 Task: Set up a call with the customer support team on Monday at 3:30 PM.
Action: Mouse moved to (43, 202)
Screenshot: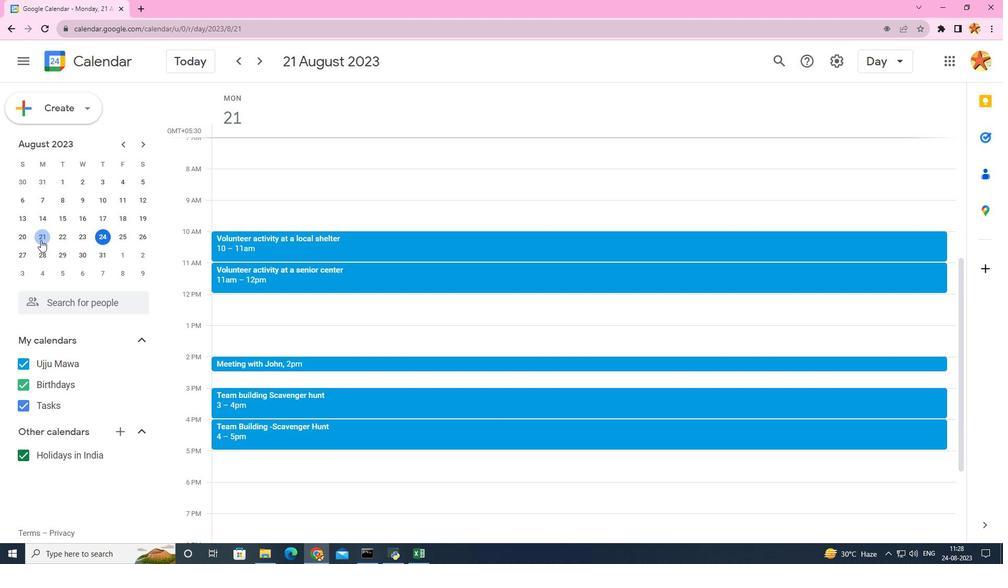 
Action: Mouse pressed left at (43, 202)
Screenshot: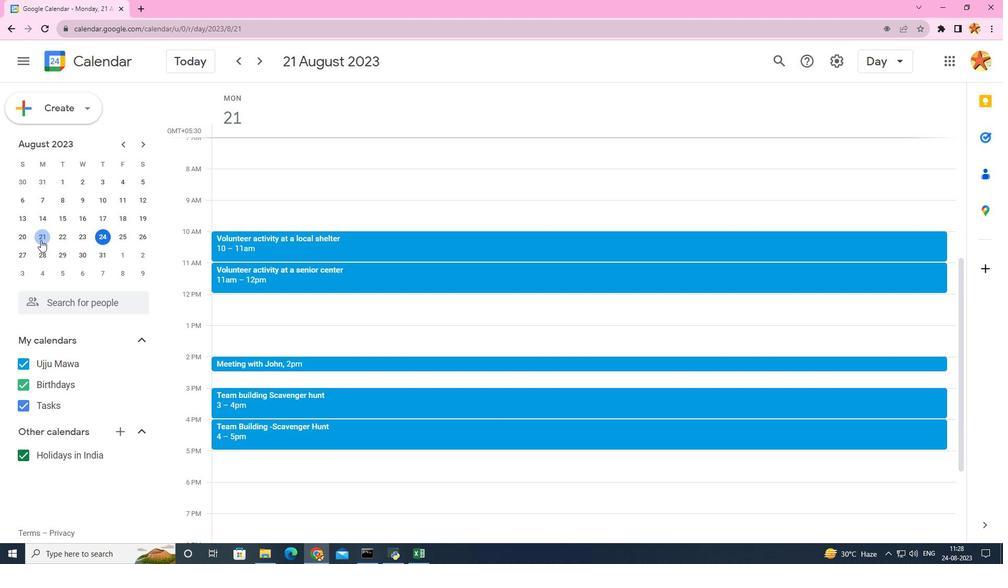 
Action: Mouse moved to (262, 216)
Screenshot: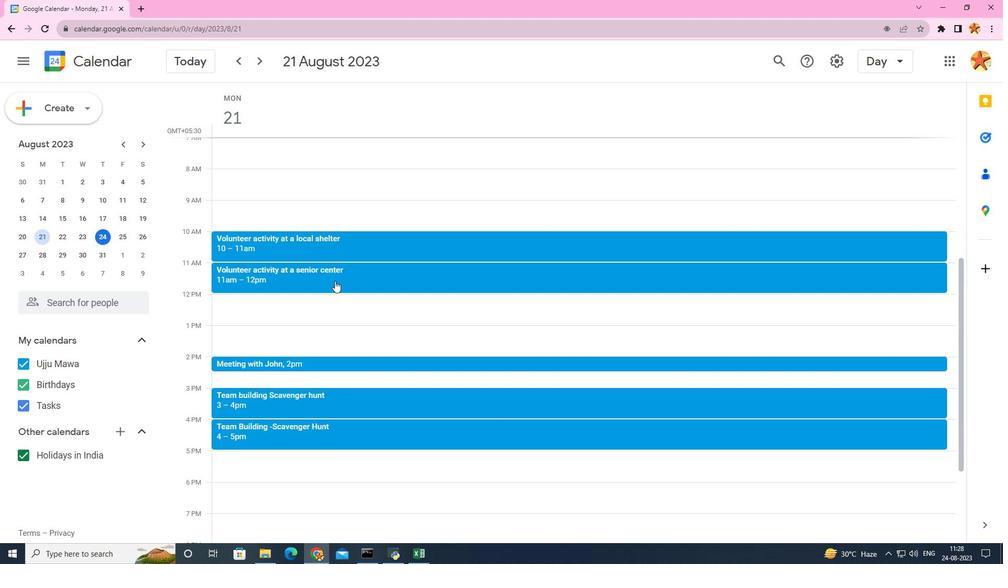 
Action: Mouse pressed left at (262, 216)
Screenshot: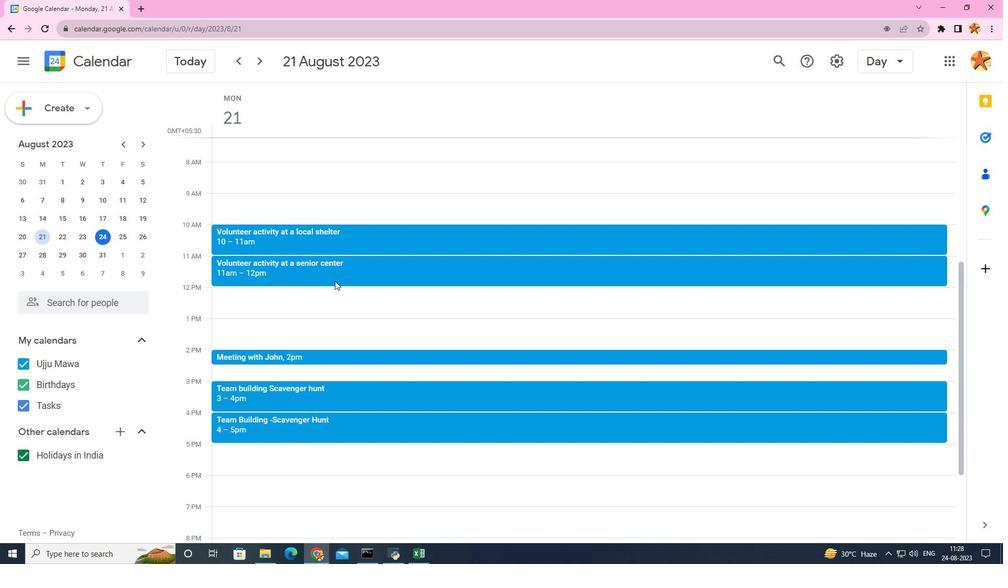 
Action: Mouse moved to (551, 227)
Screenshot: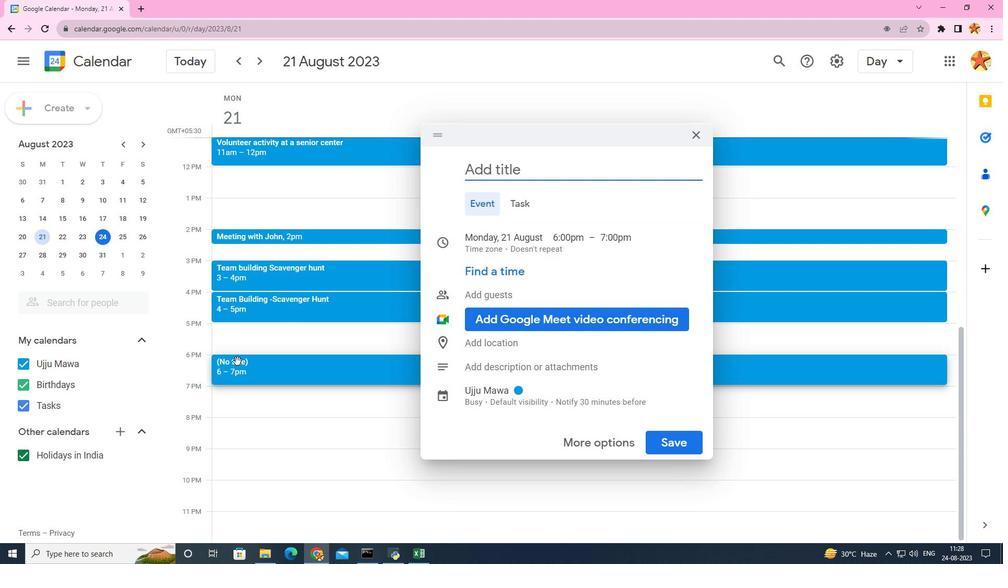 
Action: Mouse pressed left at (551, 227)
Screenshot: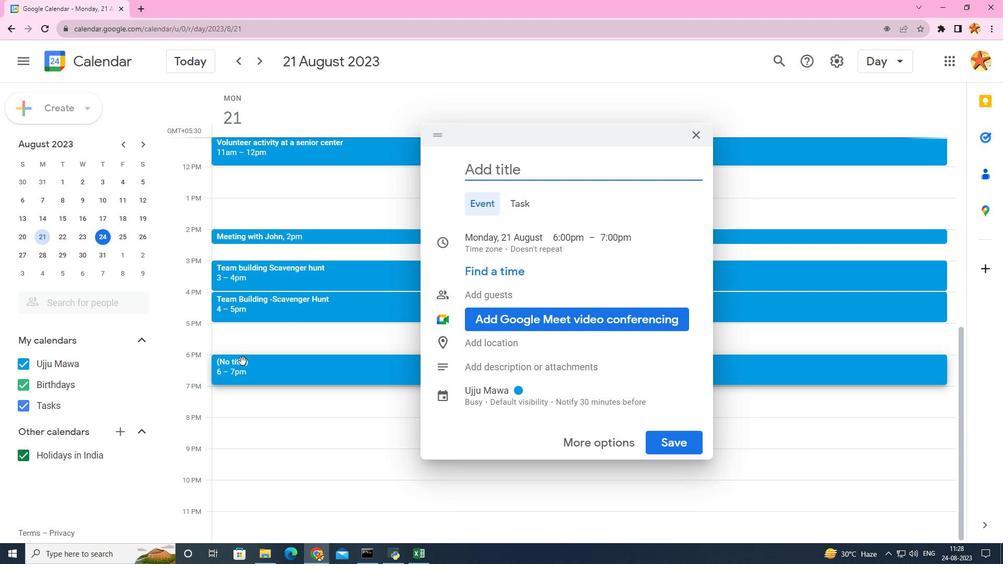 
Action: Mouse moved to (552, 227)
Screenshot: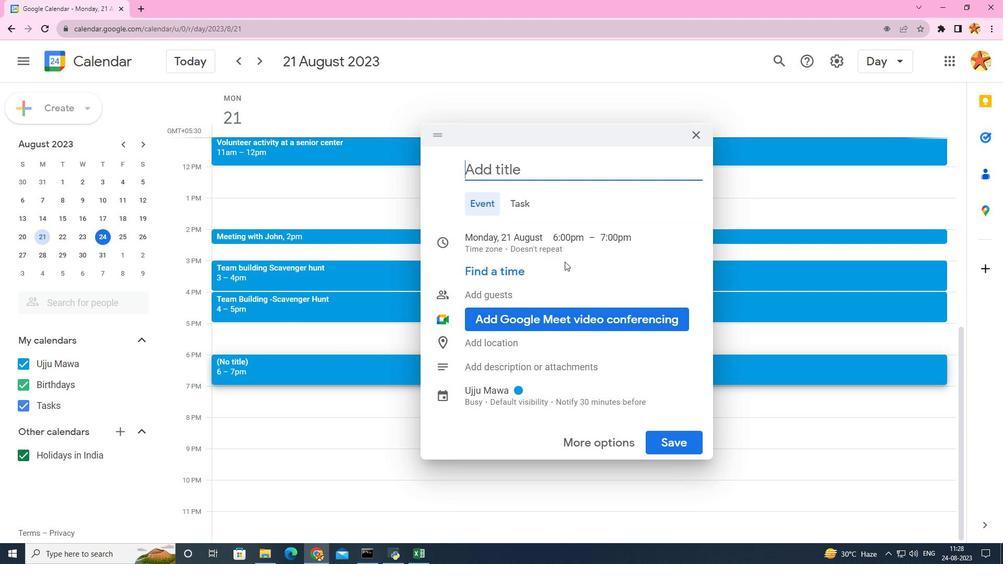 
Action: Mouse pressed left at (552, 227)
Screenshot: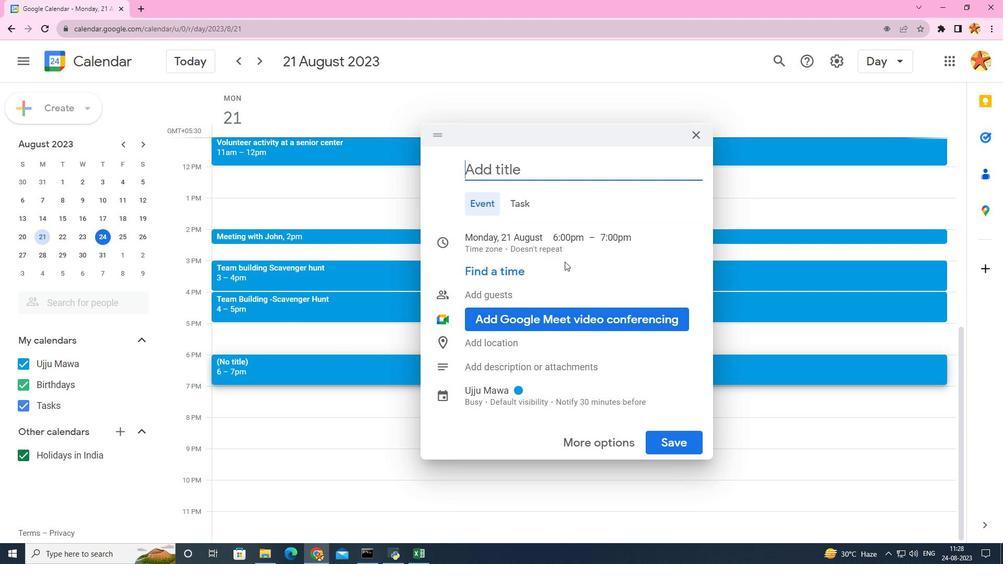 
Action: Mouse moved to (550, 326)
Screenshot: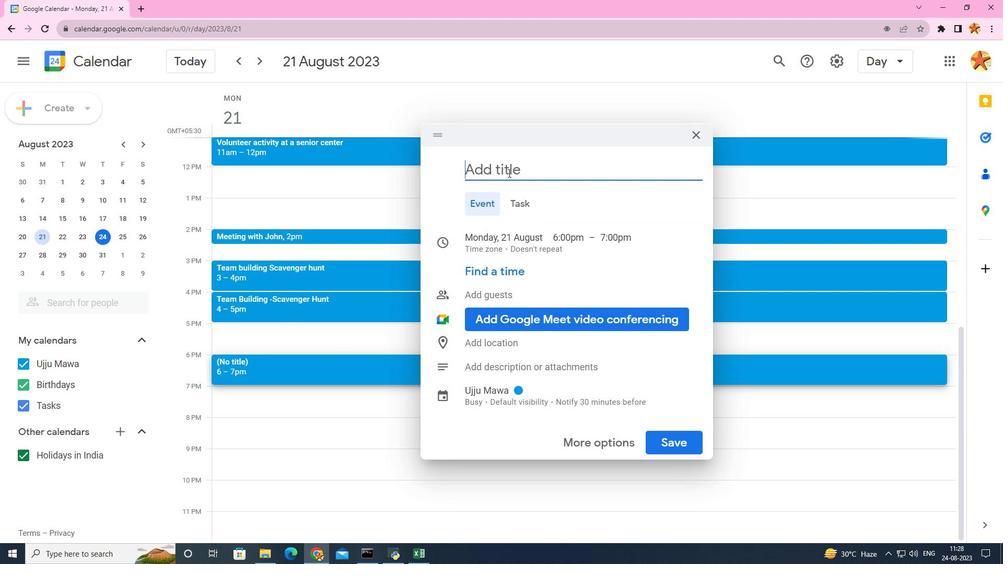 
Action: Mouse scrolled (550, 325) with delta (0, 0)
Screenshot: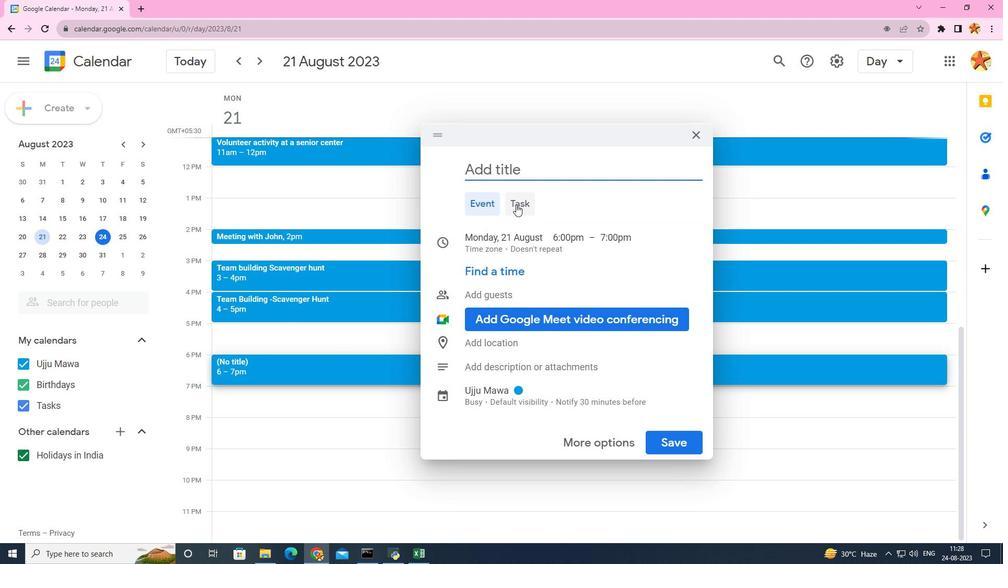 
Action: Mouse scrolled (550, 325) with delta (0, 0)
Screenshot: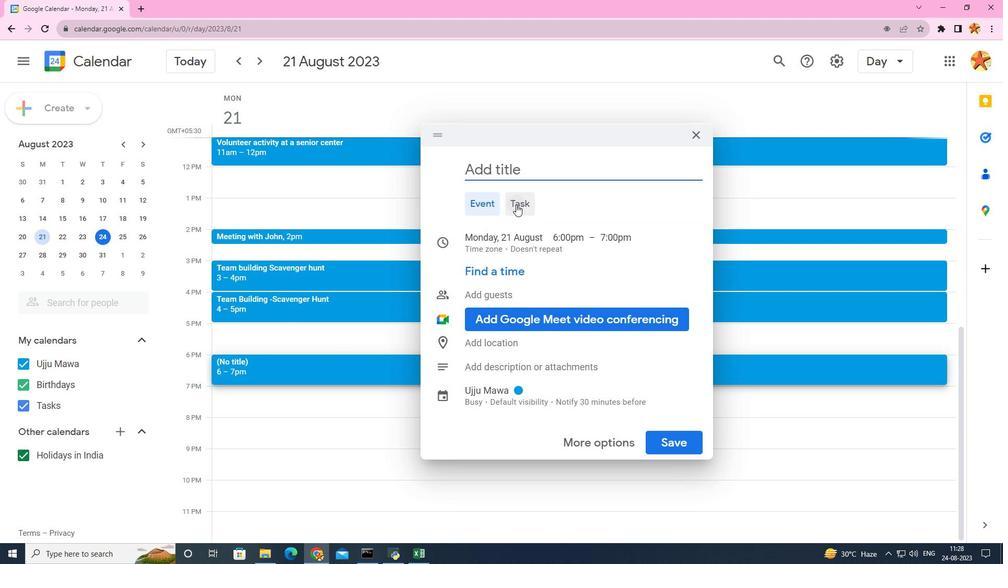 
Action: Mouse scrolled (550, 325) with delta (0, 0)
Screenshot: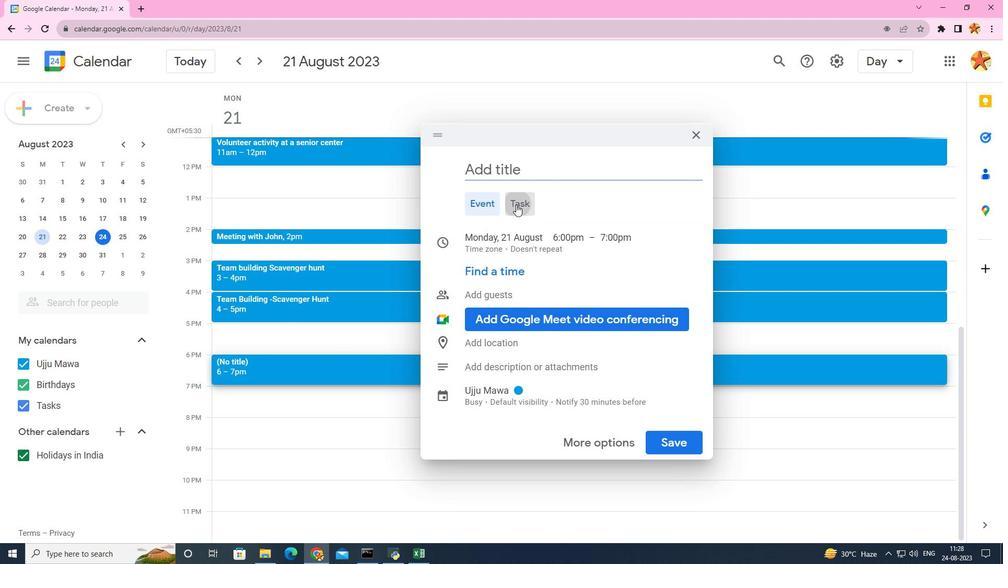 
Action: Mouse scrolled (550, 325) with delta (0, 0)
Screenshot: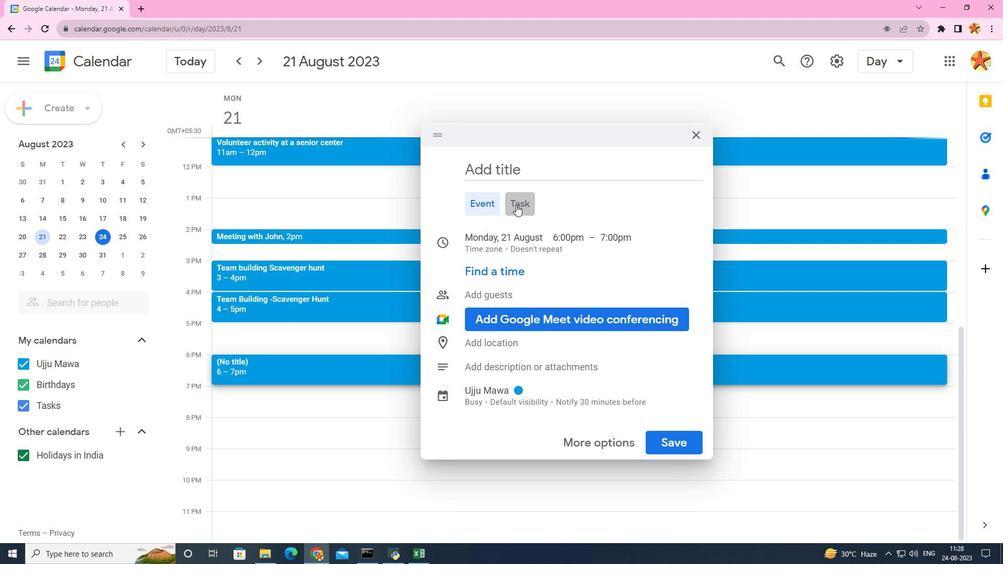
Action: Mouse scrolled (550, 325) with delta (0, 0)
Screenshot: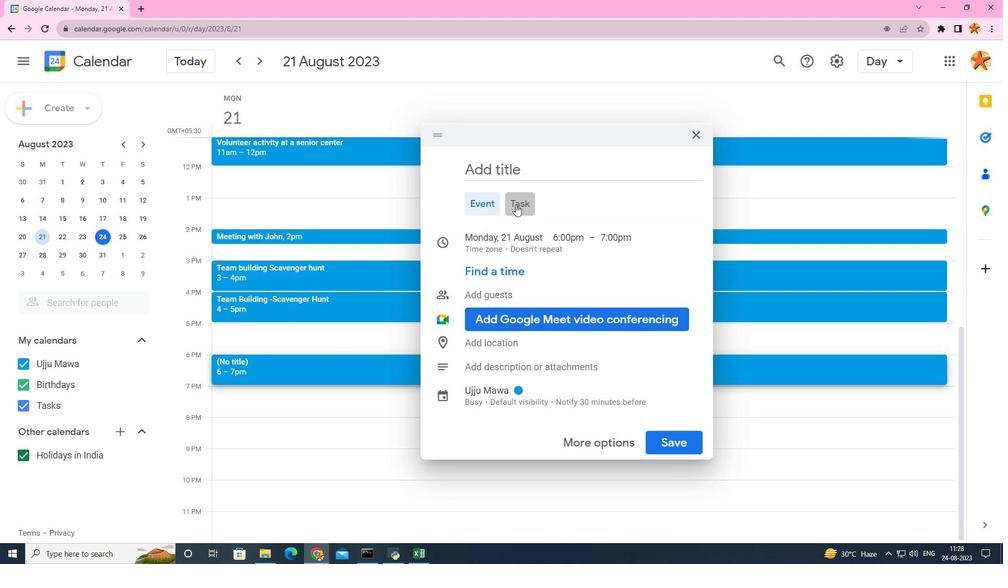 
Action: Mouse scrolled (550, 325) with delta (0, 0)
Screenshot: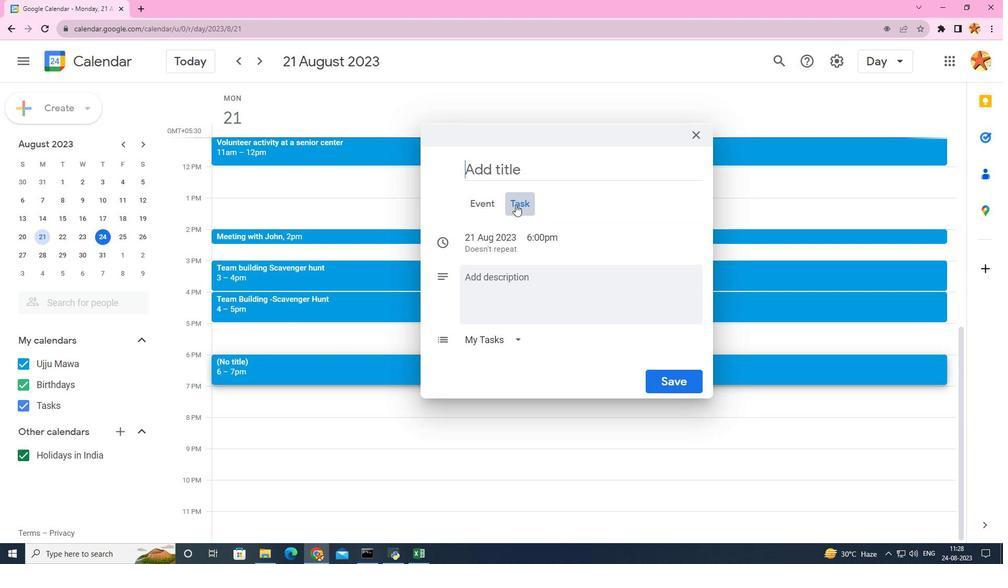 
Action: Mouse scrolled (550, 325) with delta (0, 0)
Screenshot: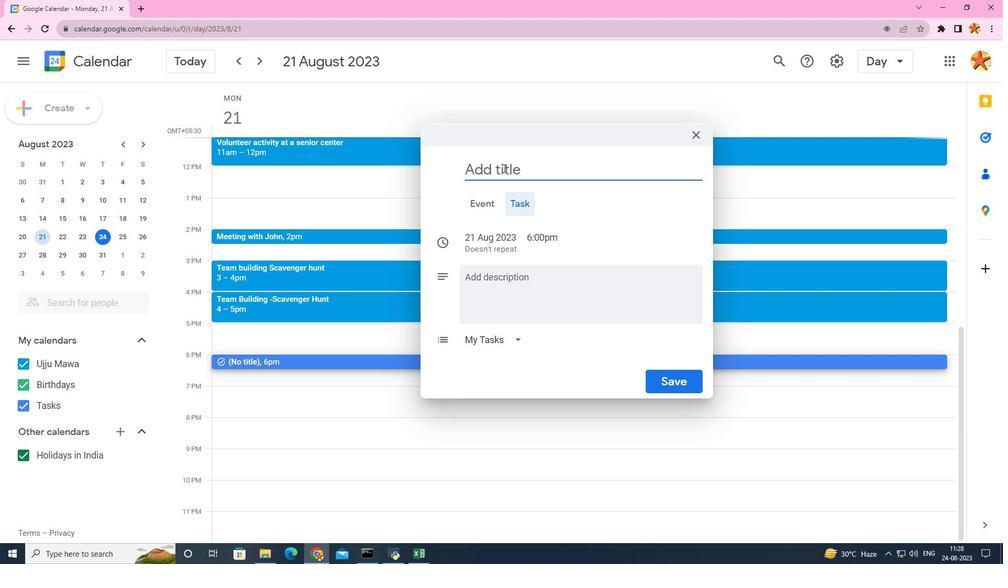
Action: Mouse scrolled (550, 325) with delta (0, 0)
Screenshot: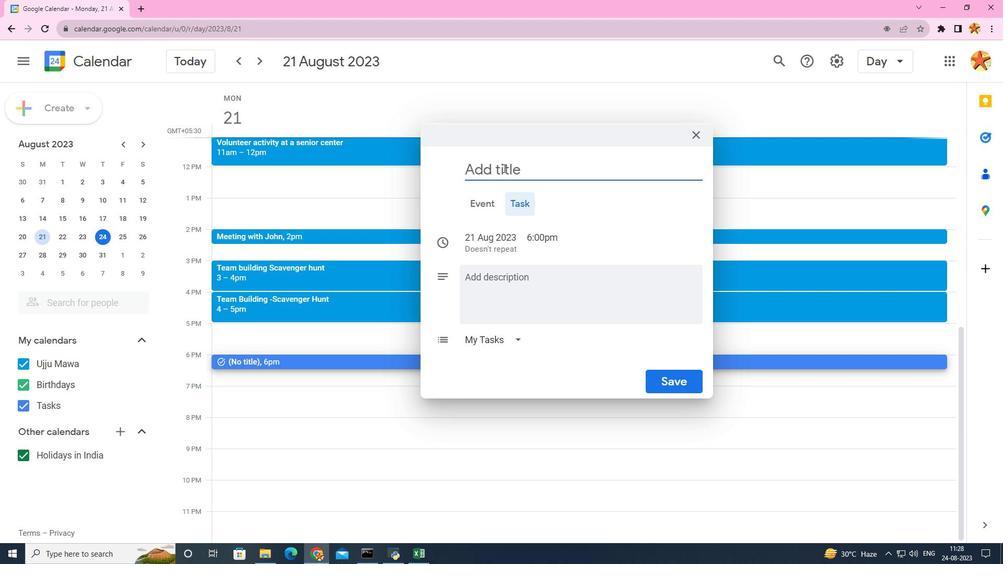 
Action: Mouse scrolled (550, 325) with delta (0, 0)
Screenshot: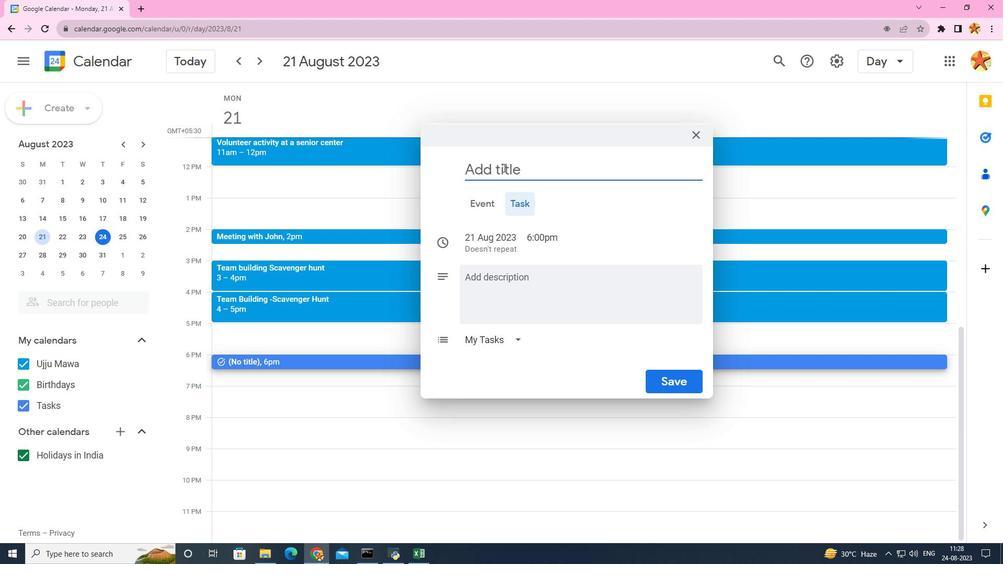 
Action: Mouse scrolled (550, 325) with delta (0, 0)
Screenshot: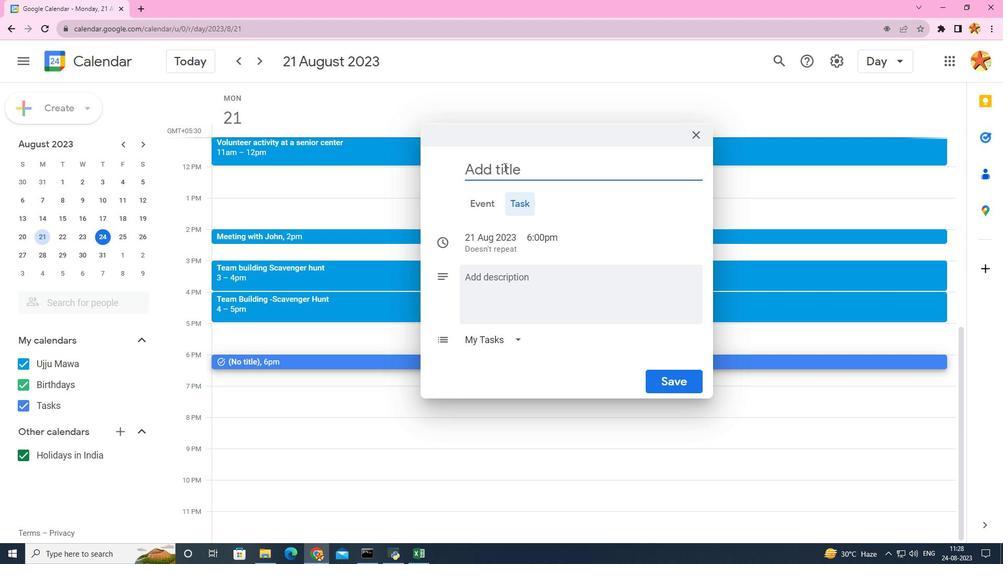 
Action: Mouse scrolled (550, 325) with delta (0, 0)
Screenshot: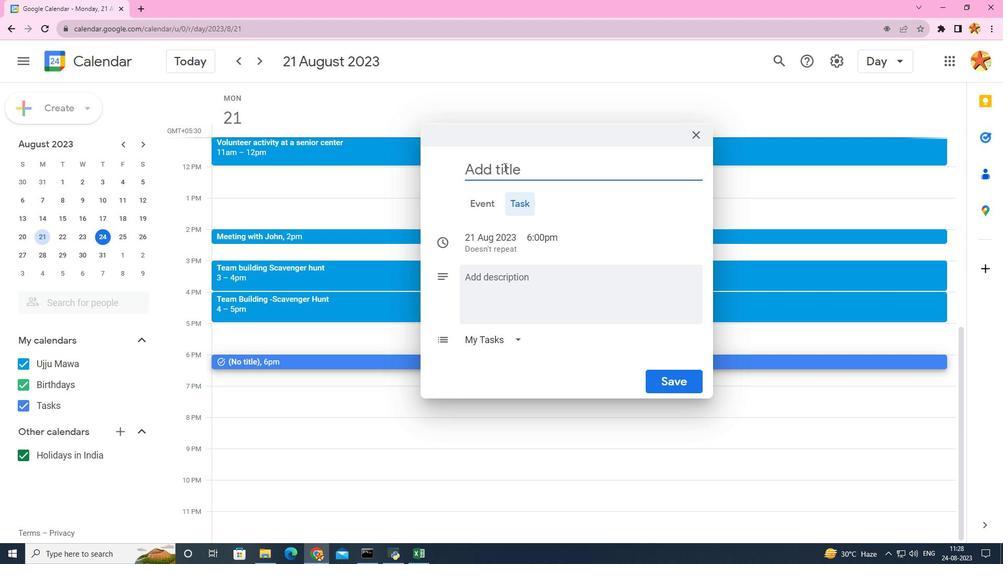 
Action: Mouse moved to (567, 321)
Screenshot: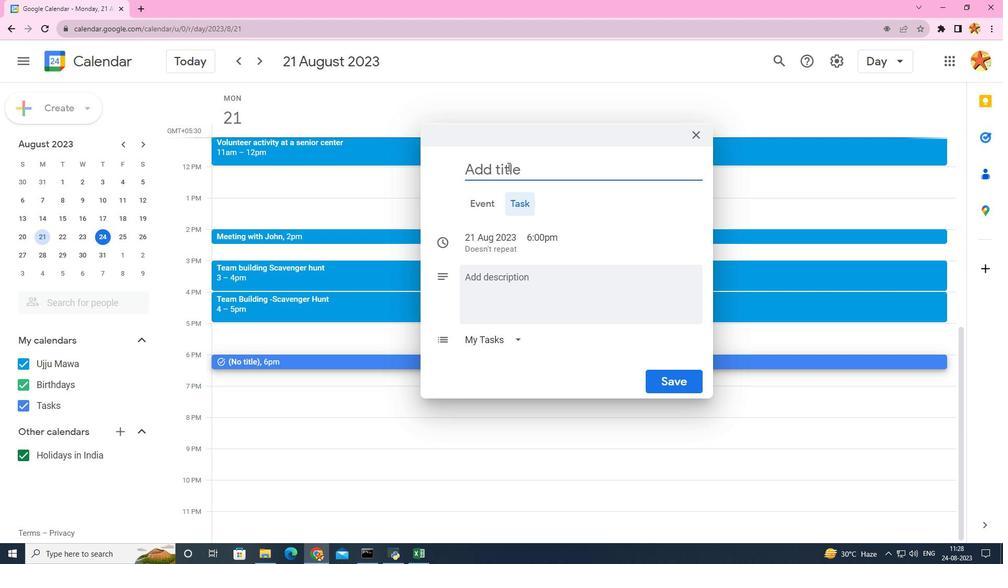 
Action: Mouse pressed left at (567, 321)
Screenshot: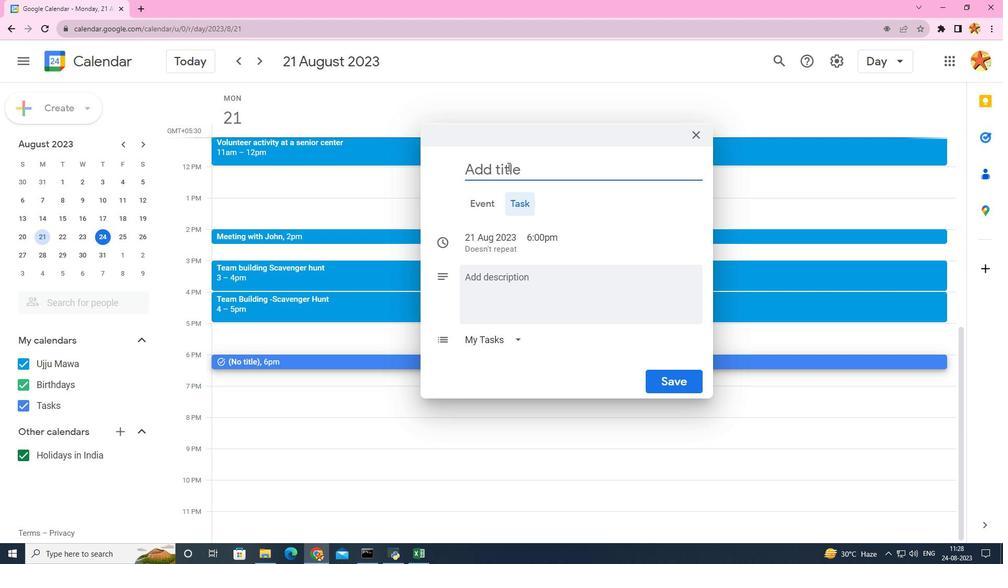 
Action: Mouse moved to (515, 182)
Screenshot: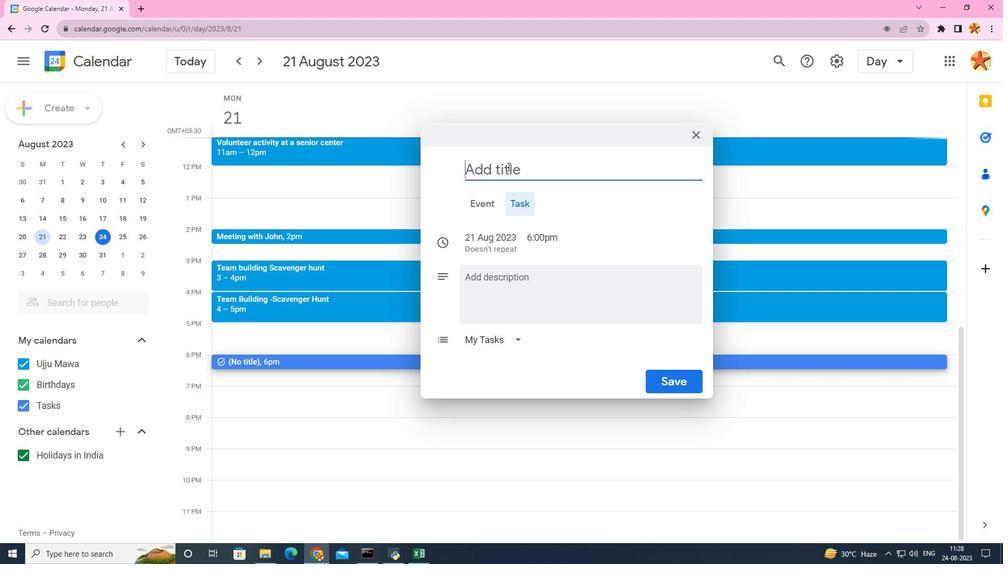 
Action: Mouse pressed left at (515, 182)
Screenshot: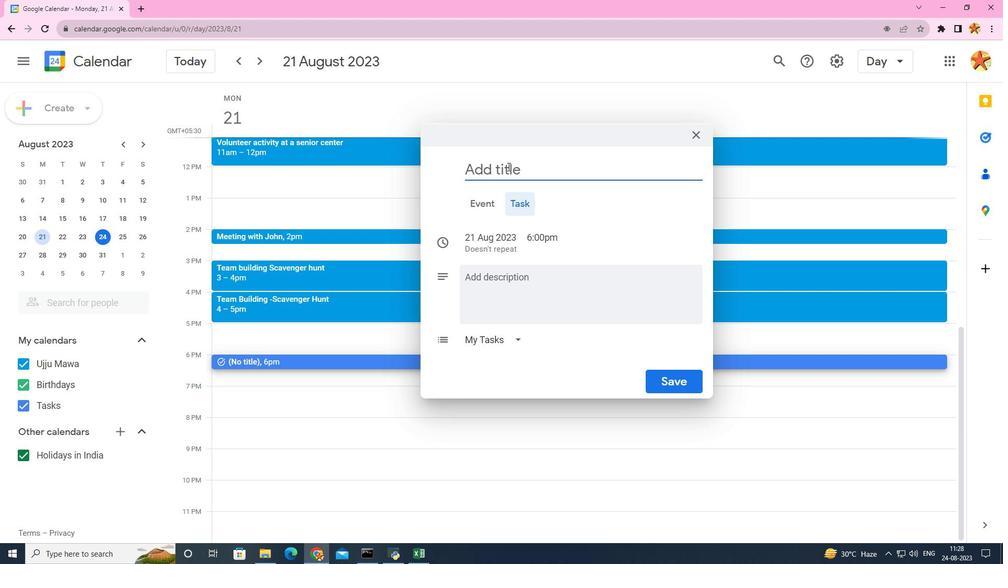 
Action: Mouse moved to (527, 168)
Screenshot: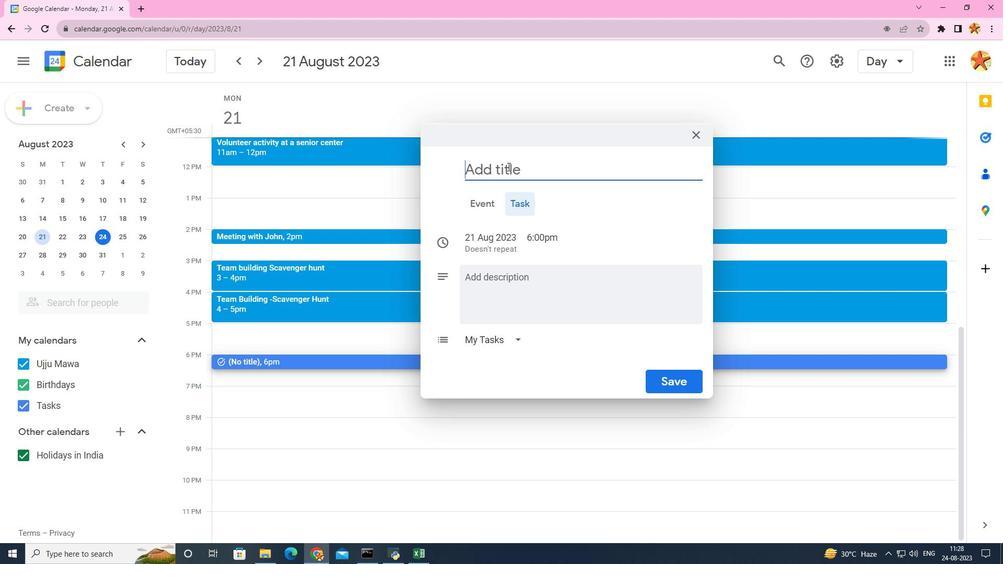 
Action: Mouse pressed left at (527, 168)
Screenshot: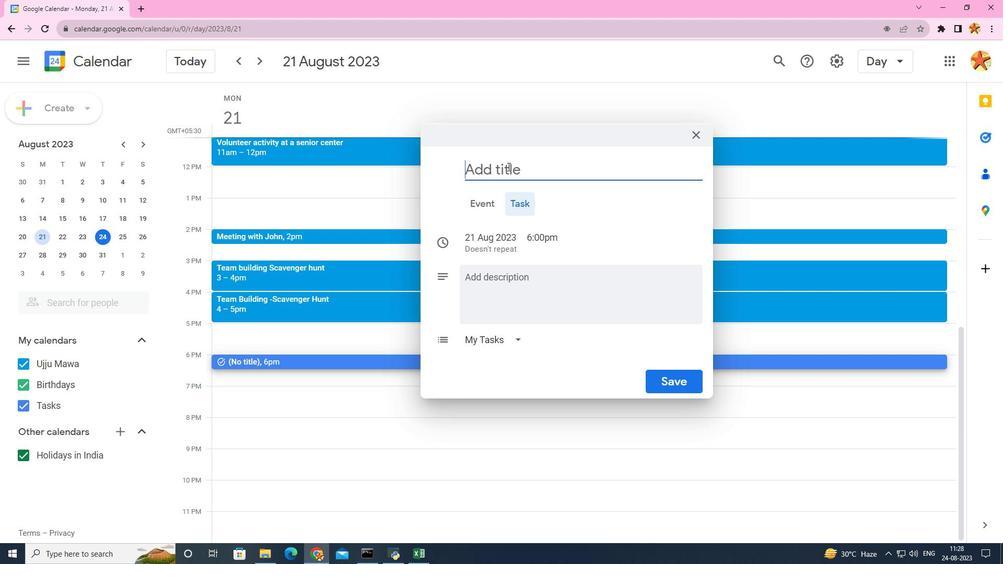 
Action: Key pressed <Key.caps_lock>C<Key.caps_lock>akll<Key.backspace><Key.backspace><Key.backspace>ll<Key.space>with<Key.space>the<Key.space><Key.caps_lock>C<Key.caps_lock>ustomer<Key.space><Key.caps_lock>S<Key.caps_lock>upport<Key.space>team<Key.backspace><Key.backspace><Key.backspace><Key.backspace><Key.caps_lock>T<Key.caps_lock>eam
Screenshot: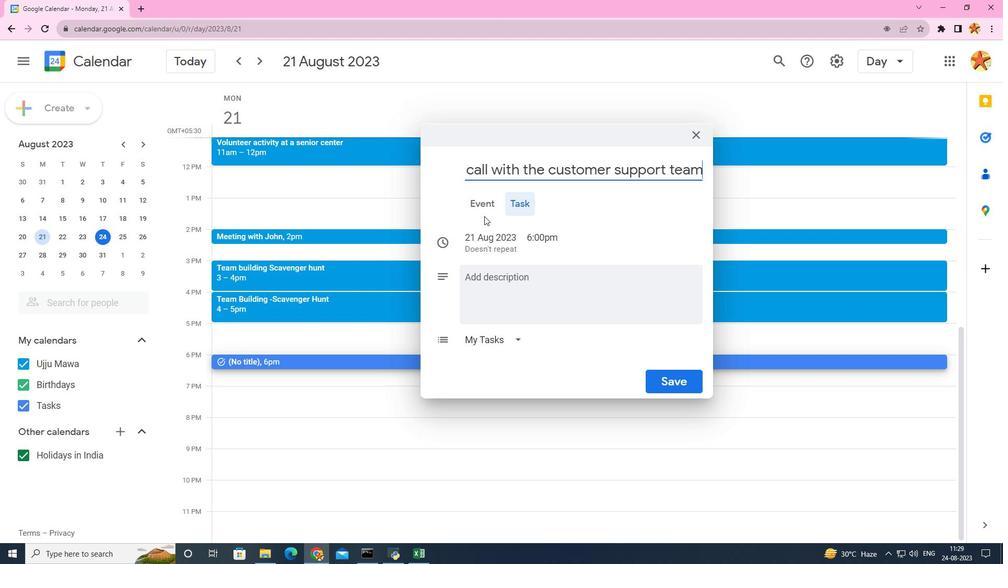 
Action: Mouse moved to (575, 239)
Screenshot: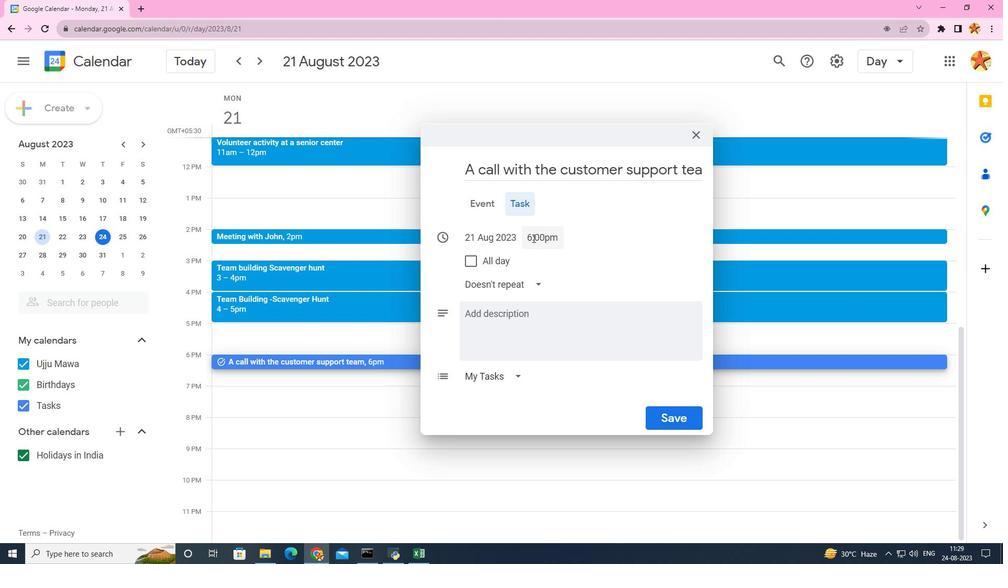 
Action: Mouse pressed left at (575, 239)
Screenshot: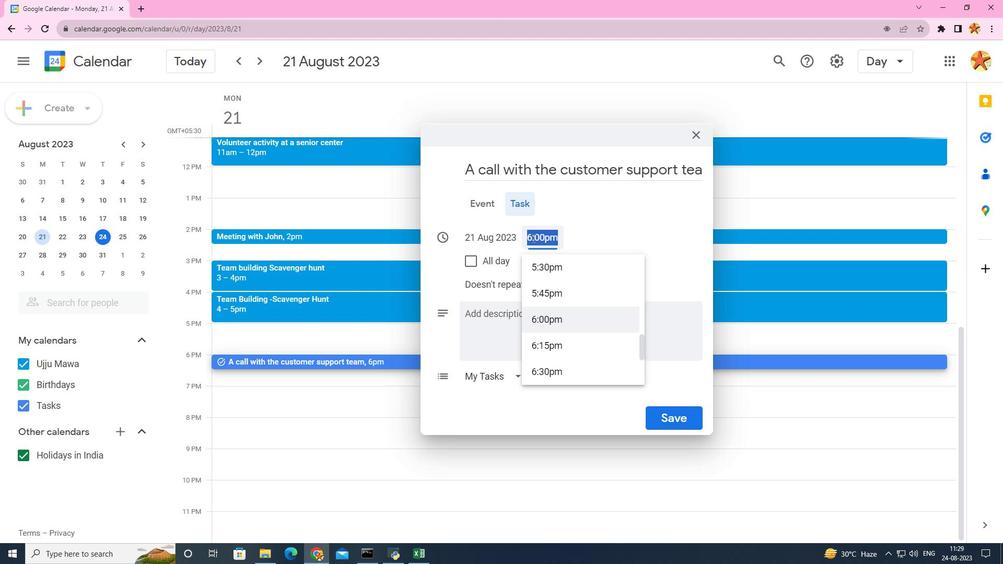 
Action: Mouse pressed left at (575, 239)
Screenshot: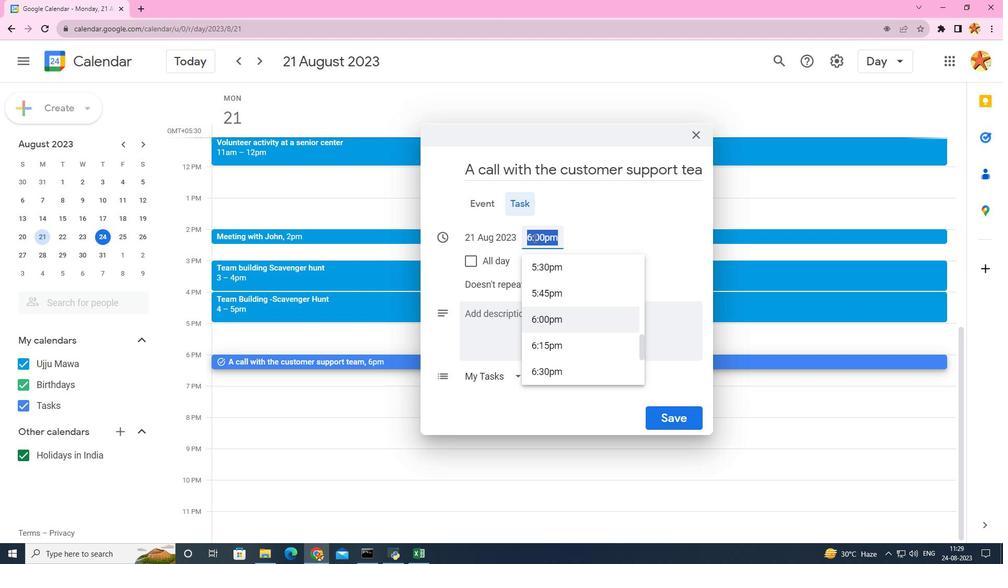 
Action: Mouse moved to (578, 360)
Screenshot: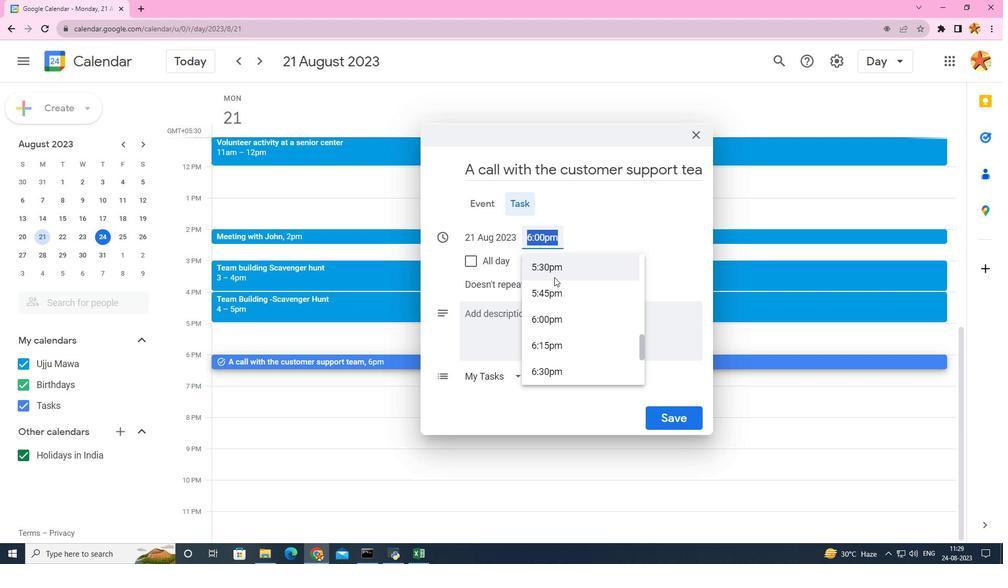 
Action: Mouse pressed left at (578, 360)
Screenshot: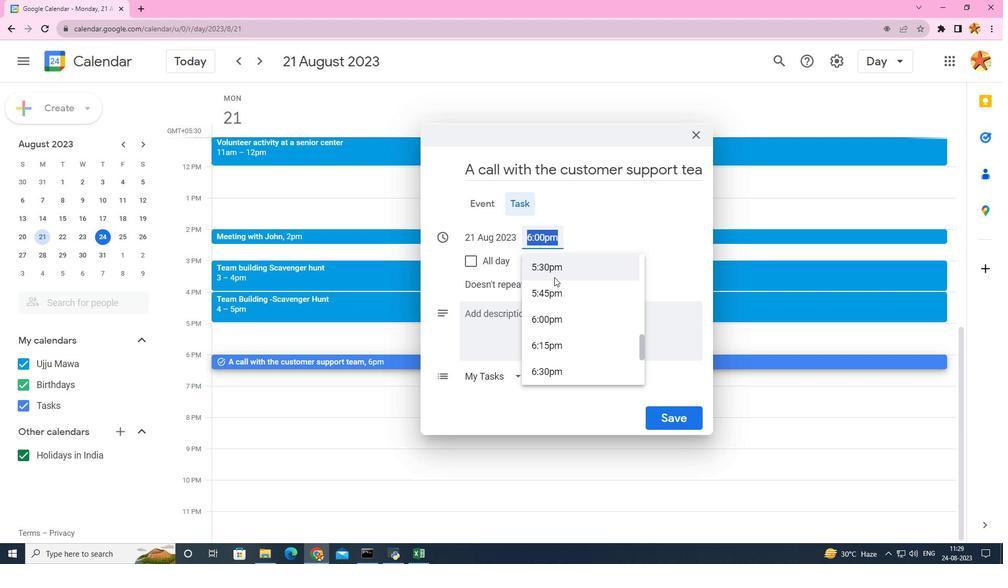 
Action: Mouse moved to (660, 479)
Screenshot: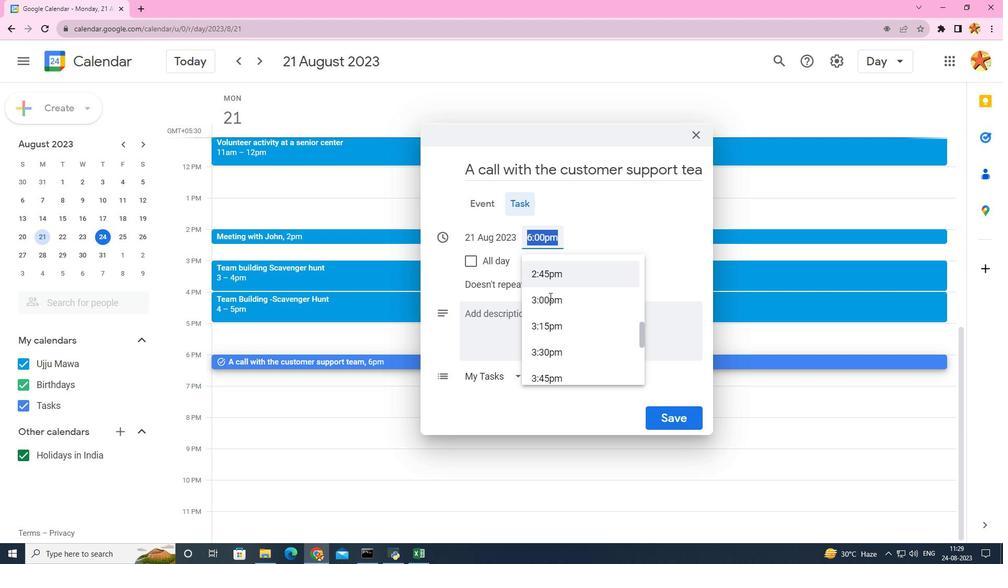 
Action: Mouse pressed left at (660, 479)
Screenshot: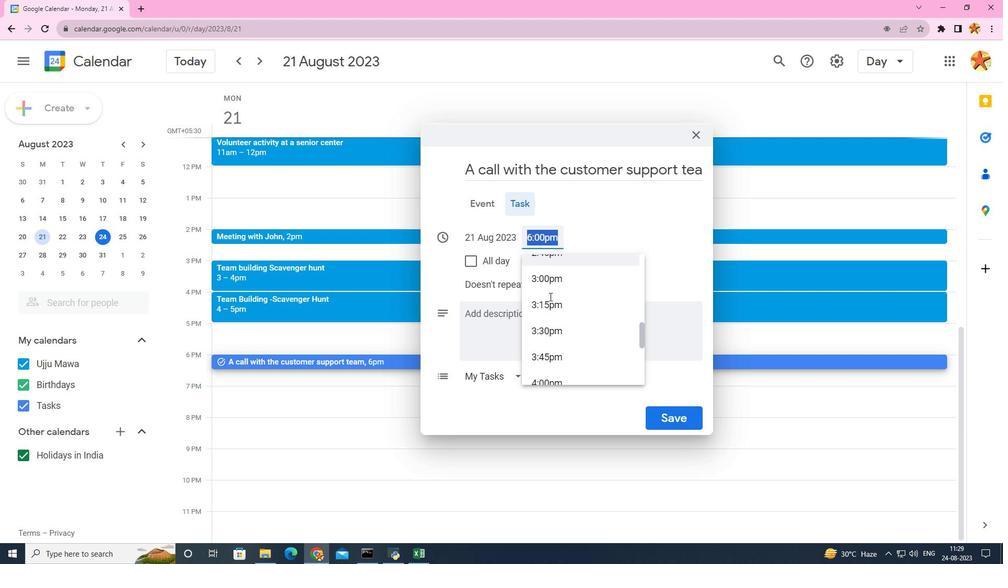 
Action: Mouse moved to (40, 240)
Screenshot: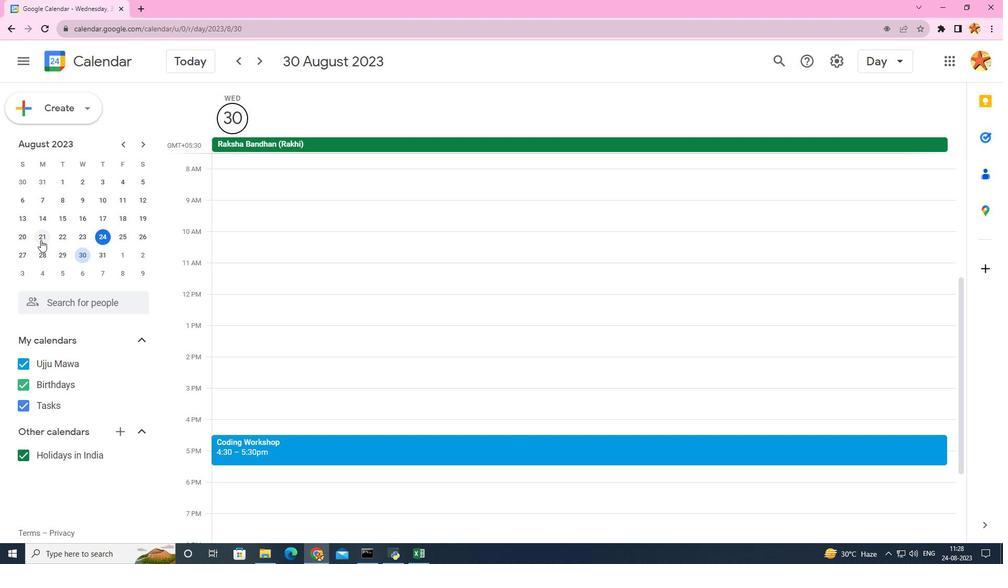 
Action: Mouse pressed left at (40, 240)
Screenshot: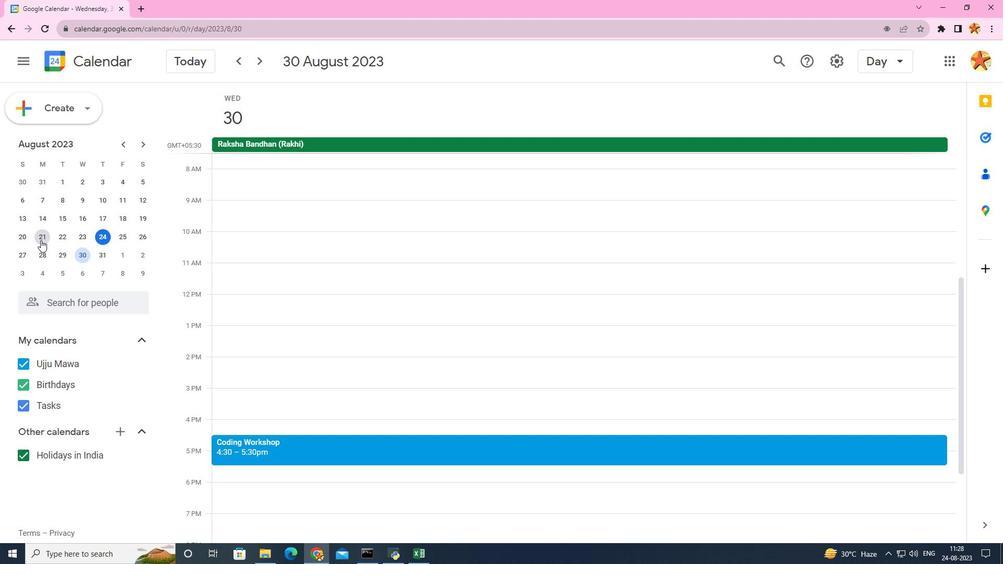 
Action: Mouse moved to (334, 281)
Screenshot: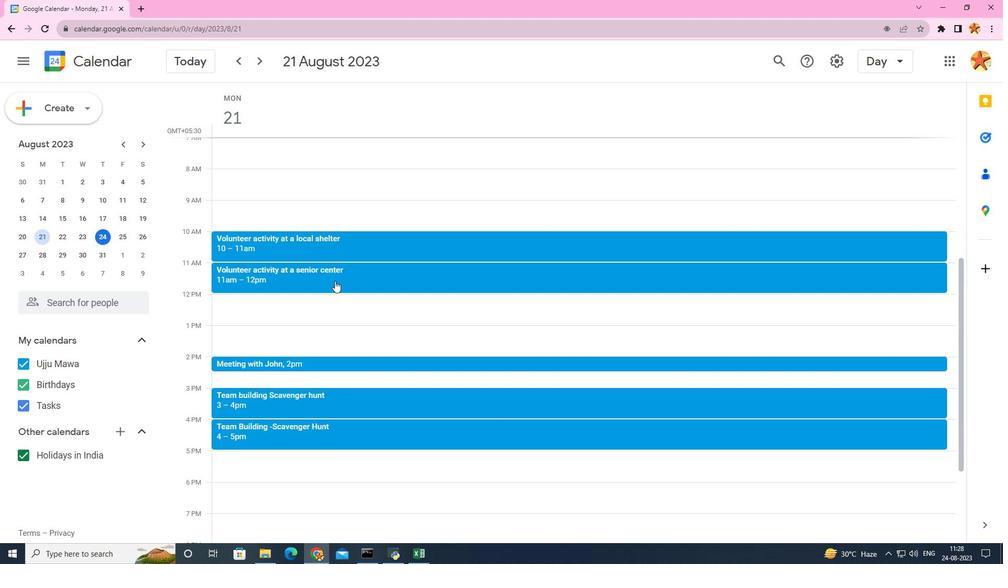
Action: Mouse scrolled (334, 280) with delta (0, 0)
Screenshot: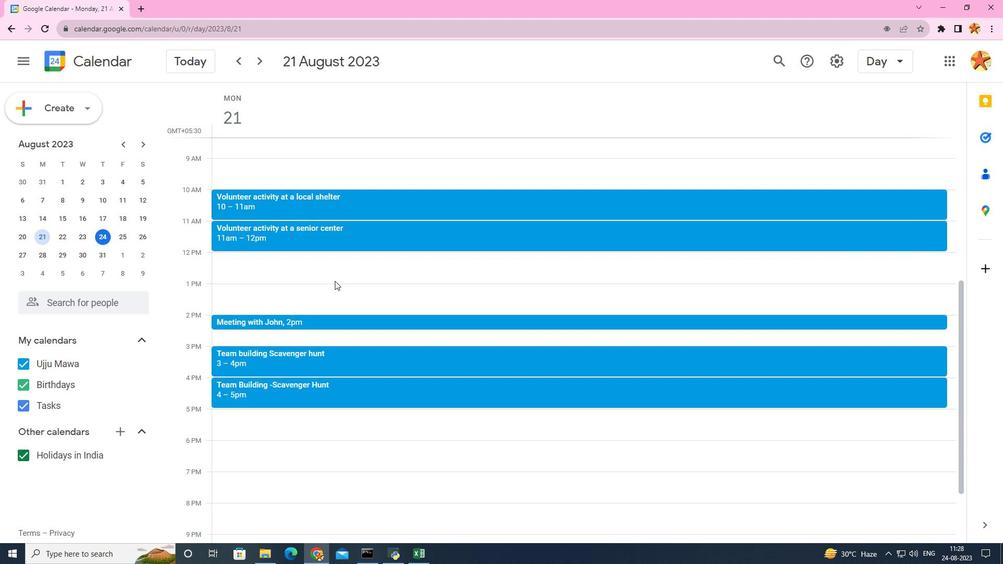 
Action: Mouse scrolled (334, 280) with delta (0, 0)
Screenshot: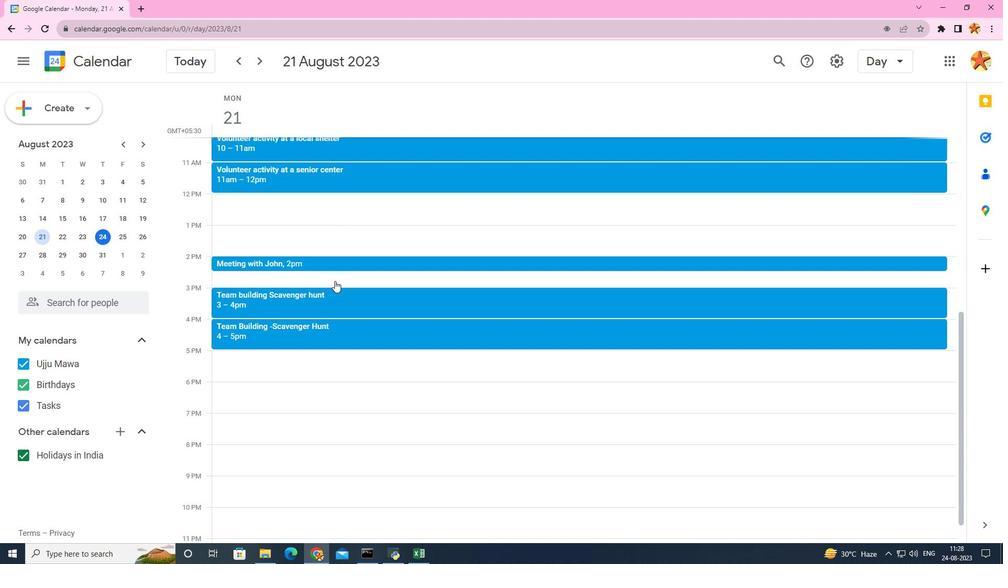 
Action: Mouse scrolled (334, 280) with delta (0, 0)
Screenshot: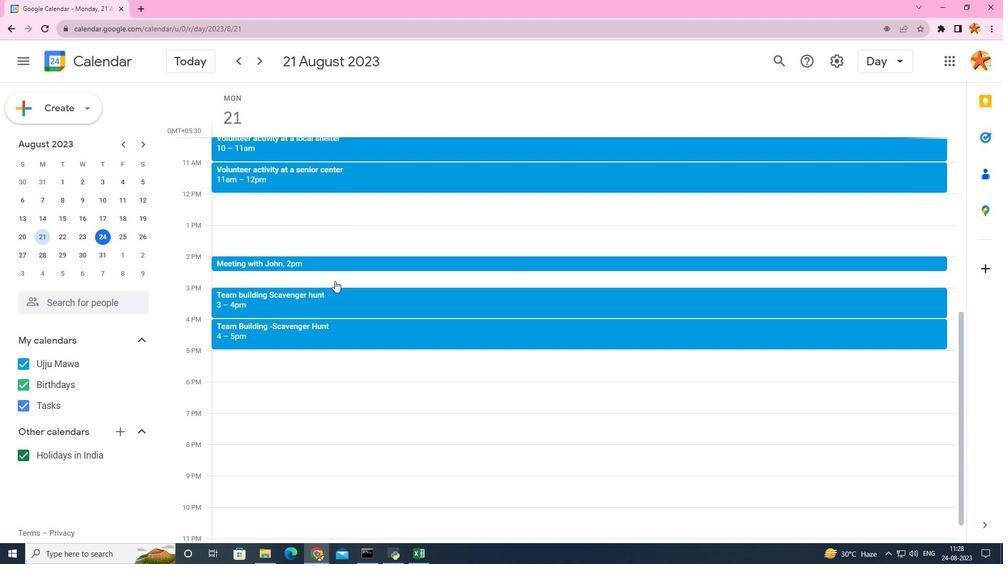 
Action: Mouse scrolled (334, 280) with delta (0, 0)
Screenshot: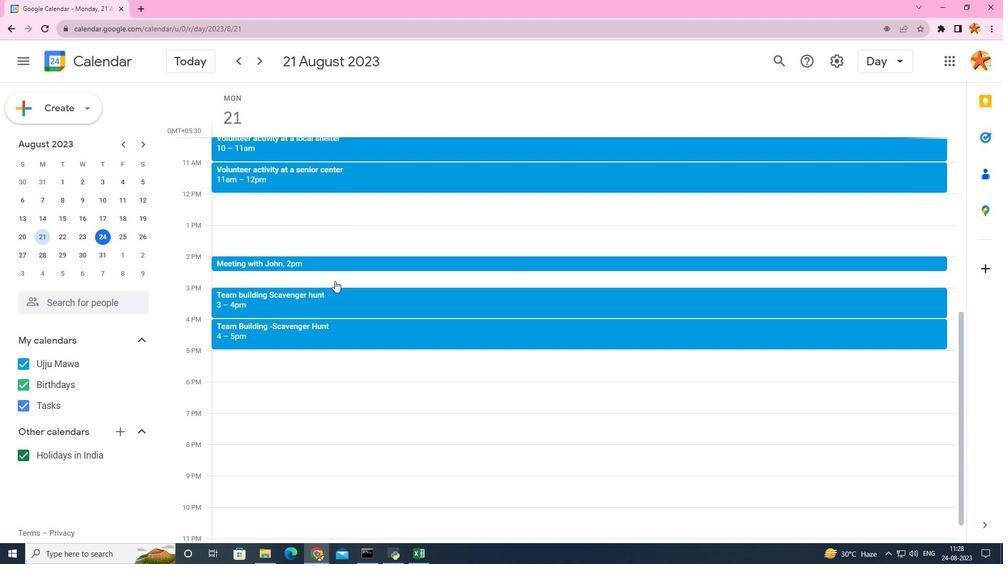 
Action: Mouse scrolled (334, 280) with delta (0, 0)
Screenshot: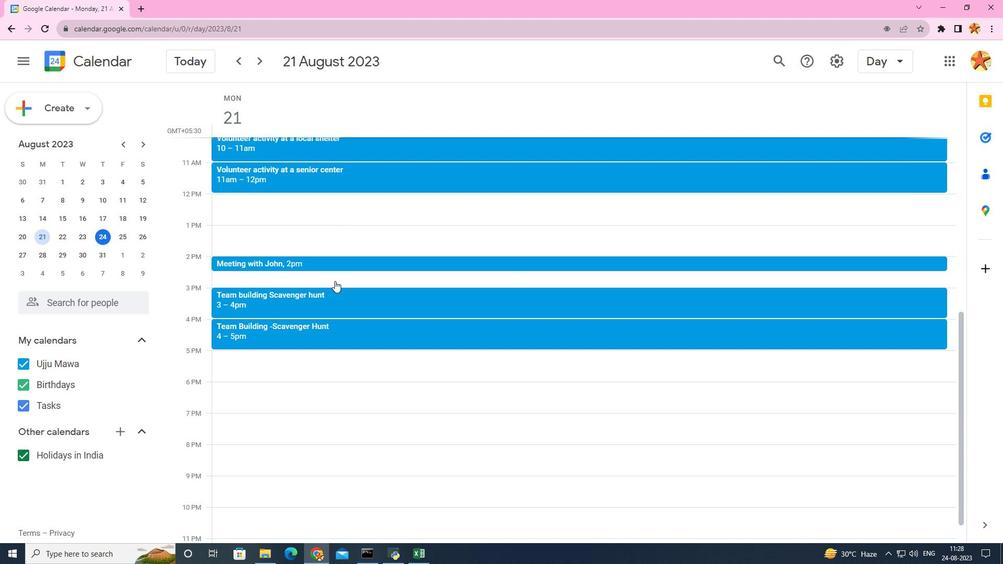 
Action: Mouse scrolled (334, 280) with delta (0, 0)
Screenshot: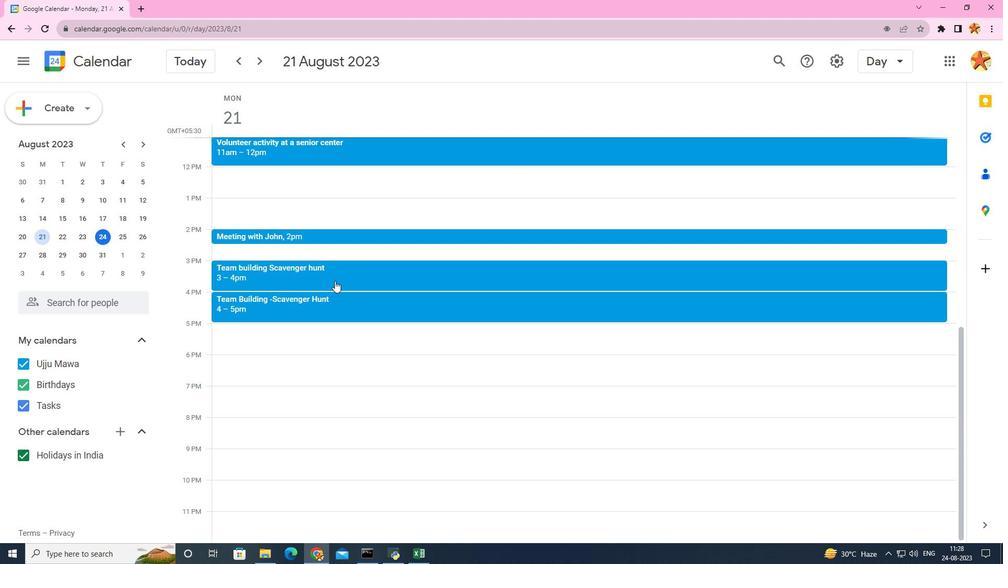 
Action: Mouse scrolled (334, 280) with delta (0, 0)
Screenshot: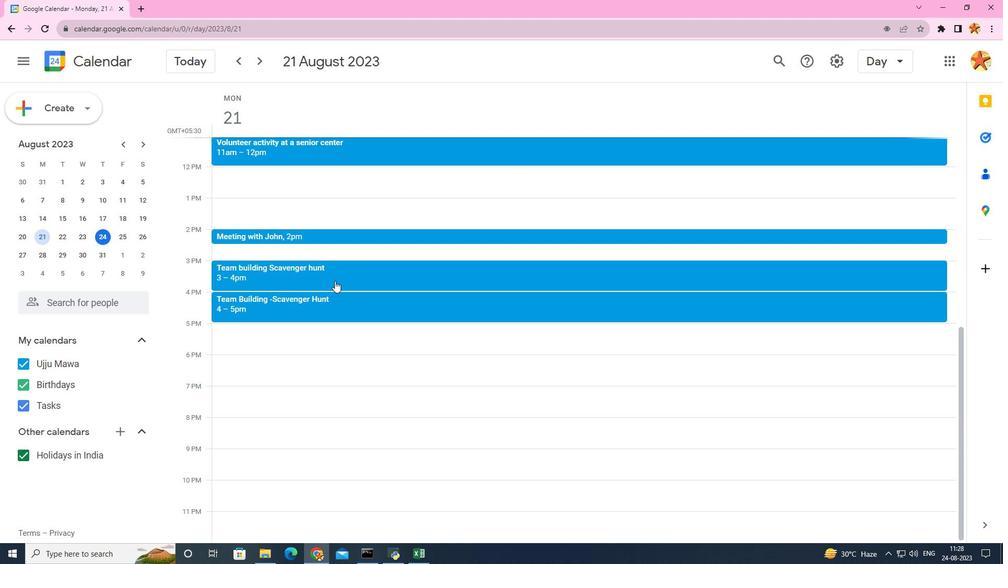 
Action: Mouse scrolled (334, 280) with delta (0, 0)
Screenshot: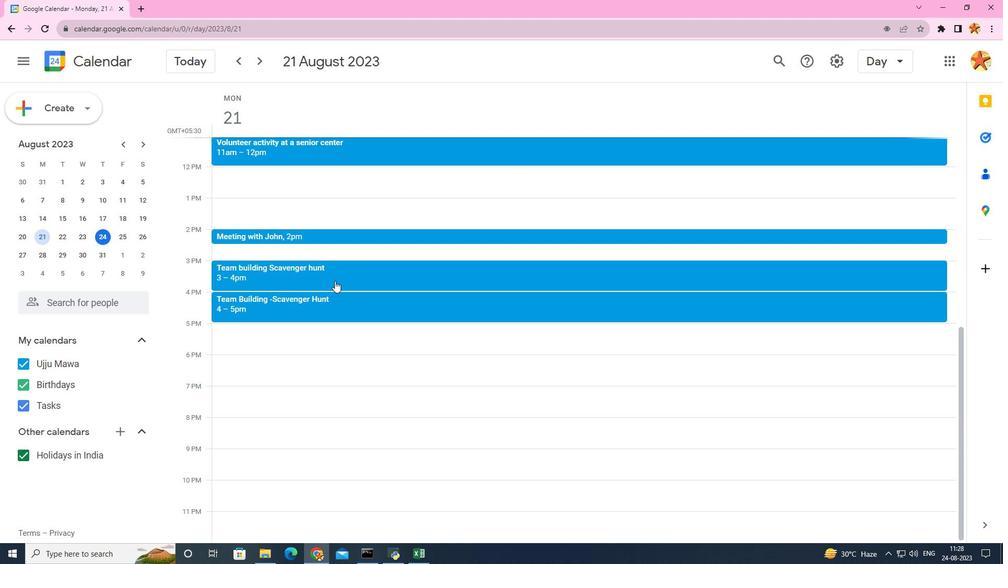 
Action: Mouse moved to (334, 281)
Screenshot: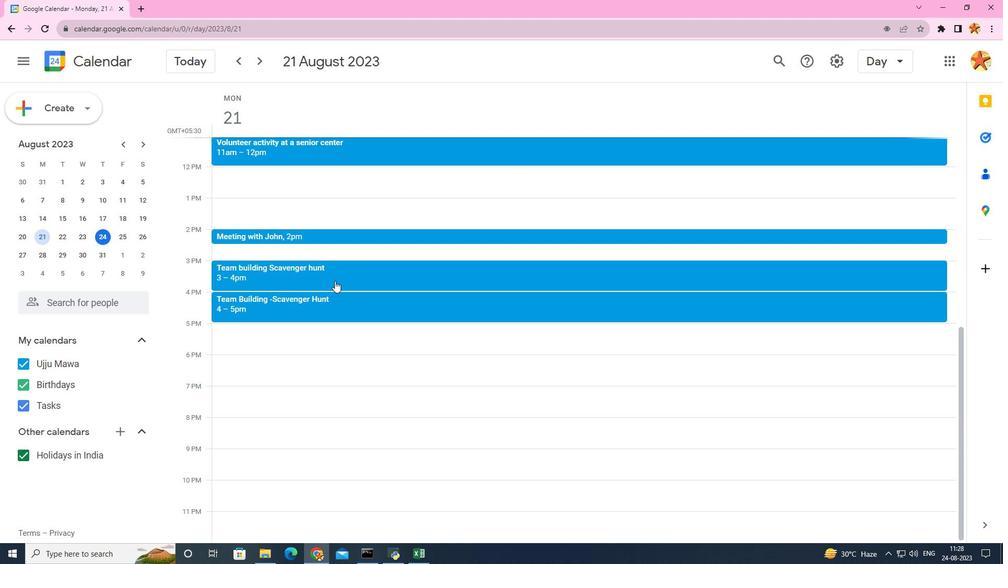 
Action: Mouse scrolled (334, 280) with delta (0, 0)
Screenshot: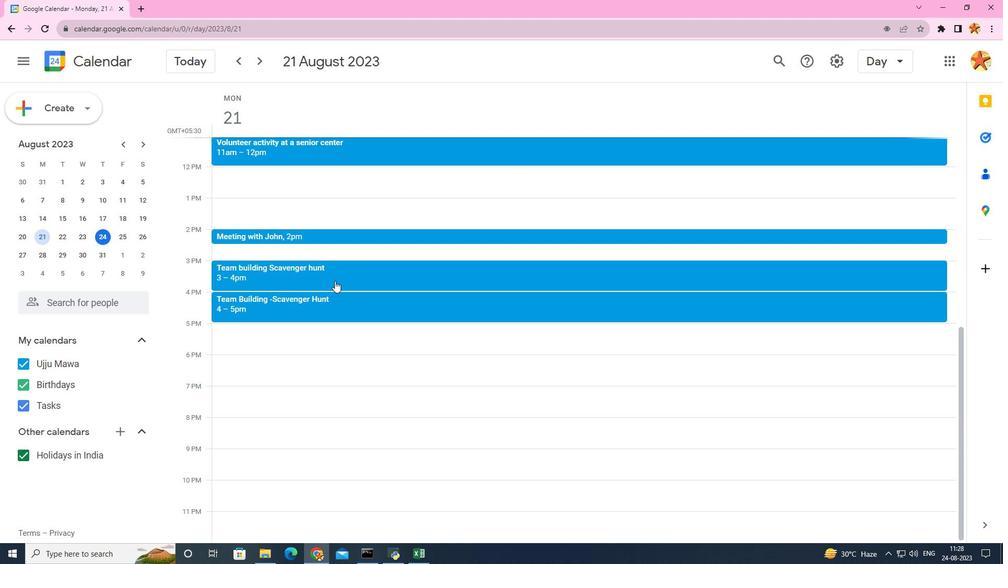
Action: Mouse moved to (237, 361)
Screenshot: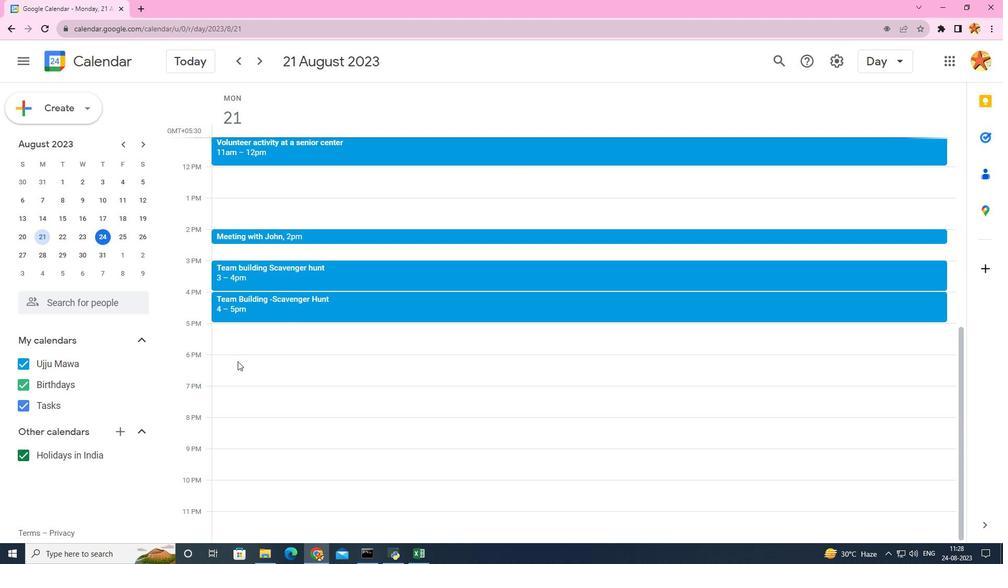 
Action: Mouse pressed left at (237, 361)
Screenshot: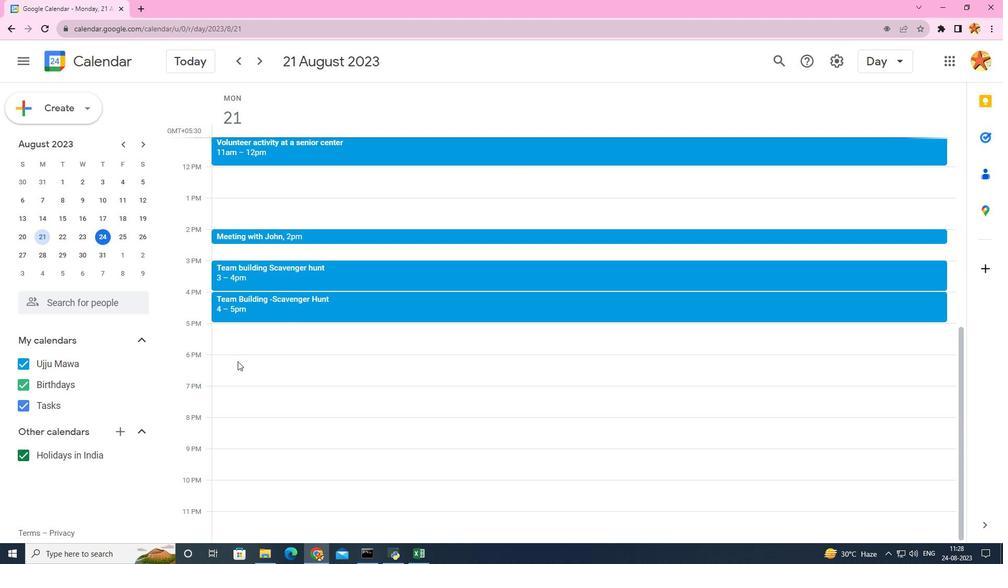 
Action: Mouse moved to (516, 203)
Screenshot: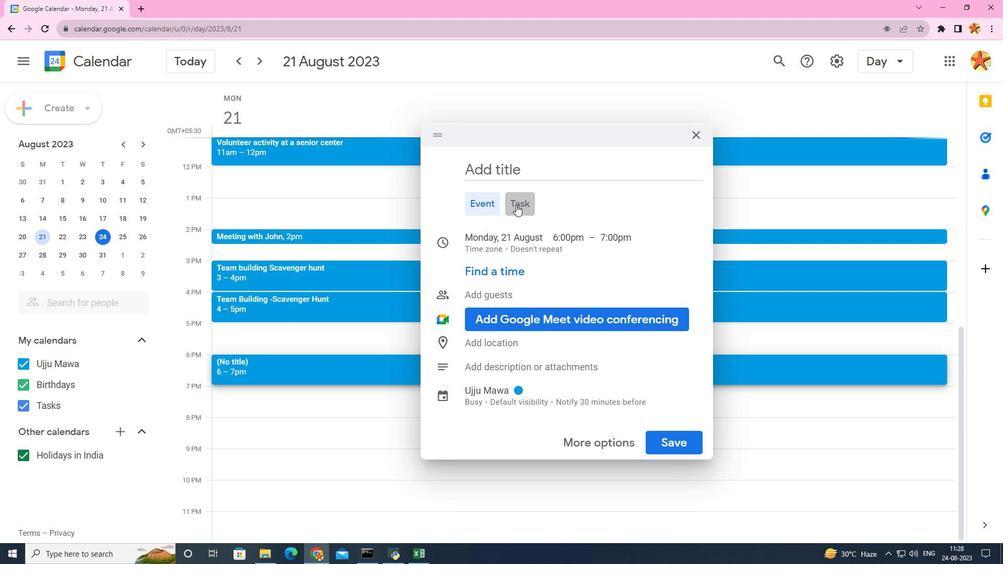 
Action: Mouse pressed left at (516, 203)
Screenshot: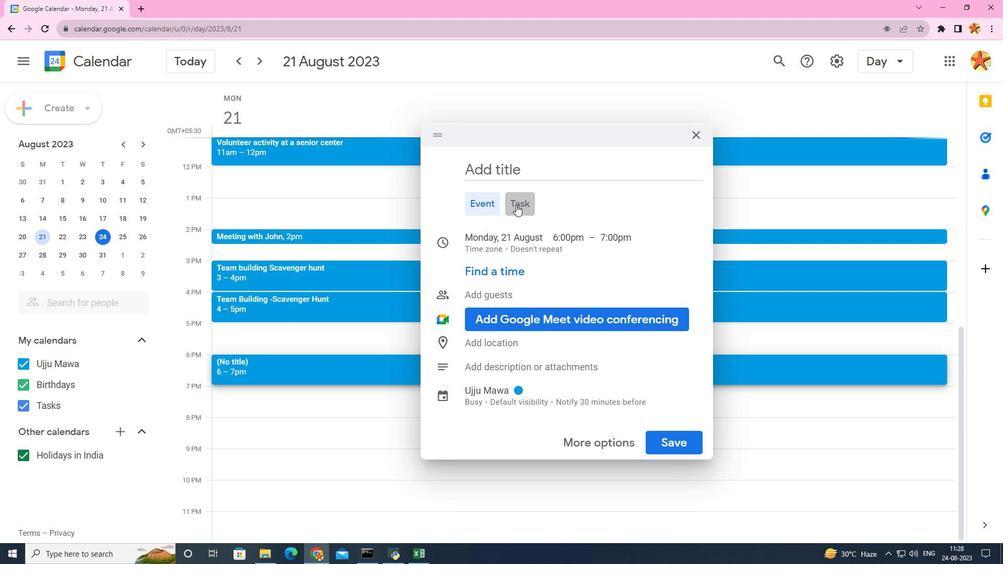 
Action: Mouse moved to (507, 166)
Screenshot: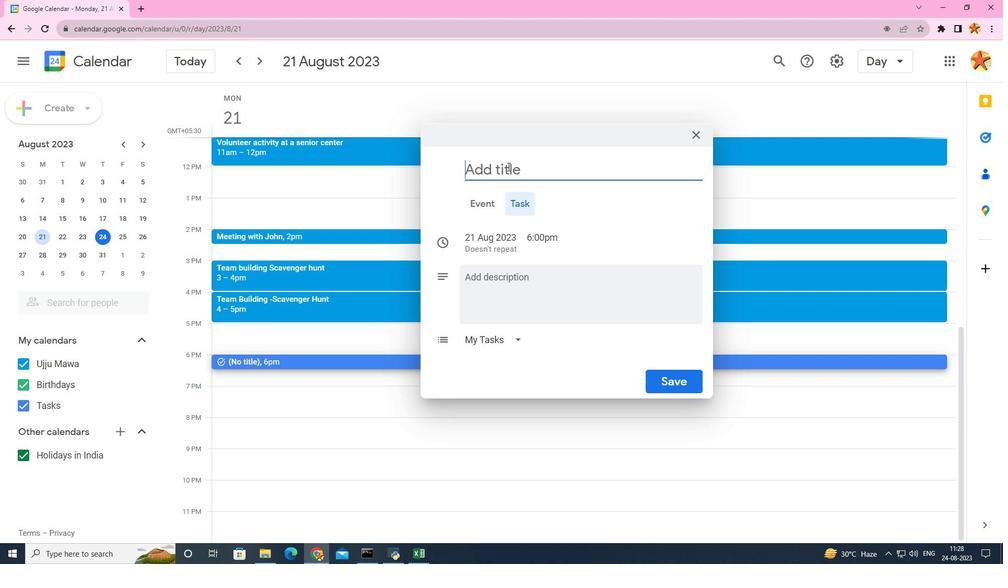 
Action: Key pressed <Key.caps_lock>A<Key.space><Key.caps_lock>call<Key.space>with<Key.space>th<Key.space><Key.backspace>e<Key.space>customer<Key.space>support<Key.space>team
Screenshot: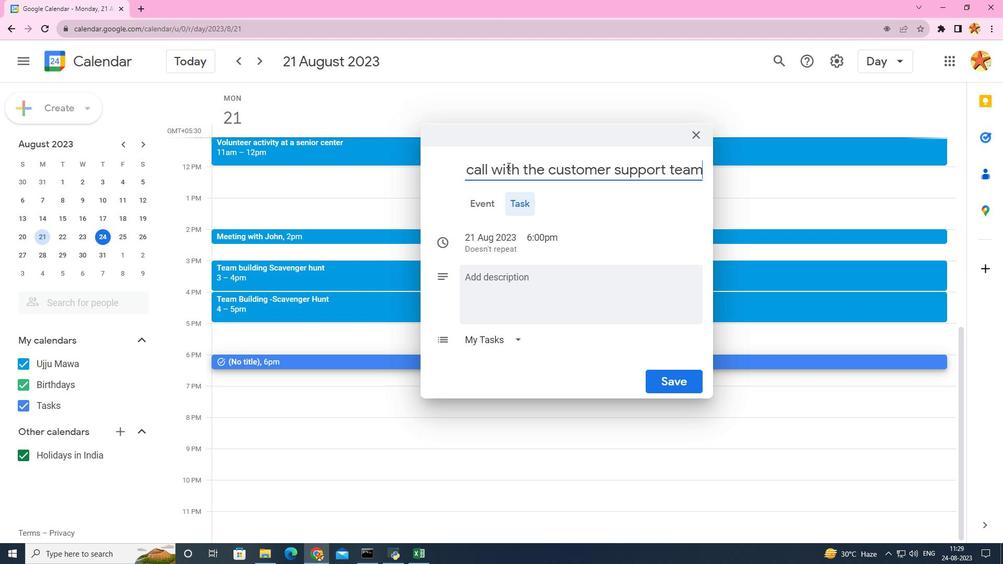 
Action: Mouse moved to (532, 238)
Screenshot: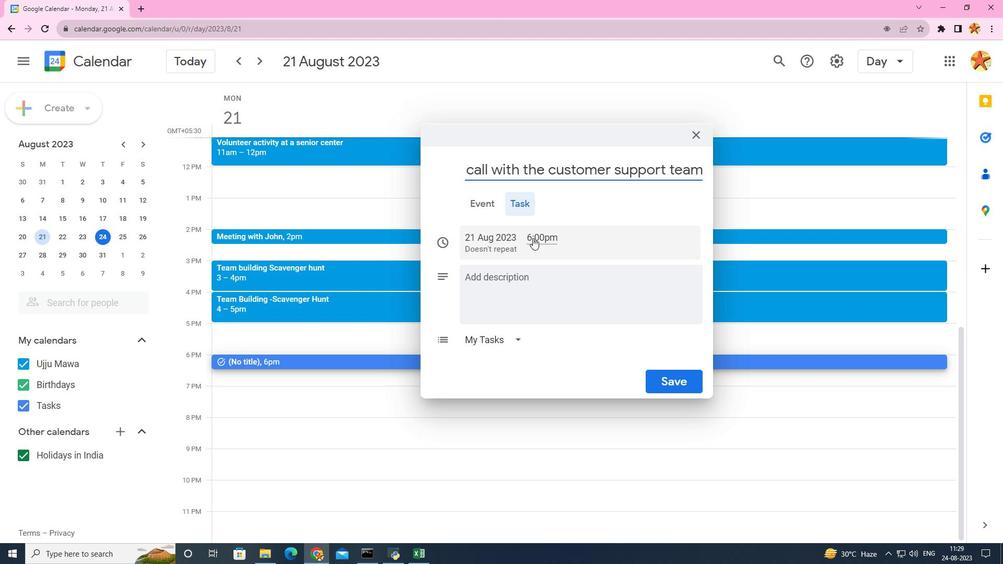 
Action: Mouse pressed left at (532, 238)
Screenshot: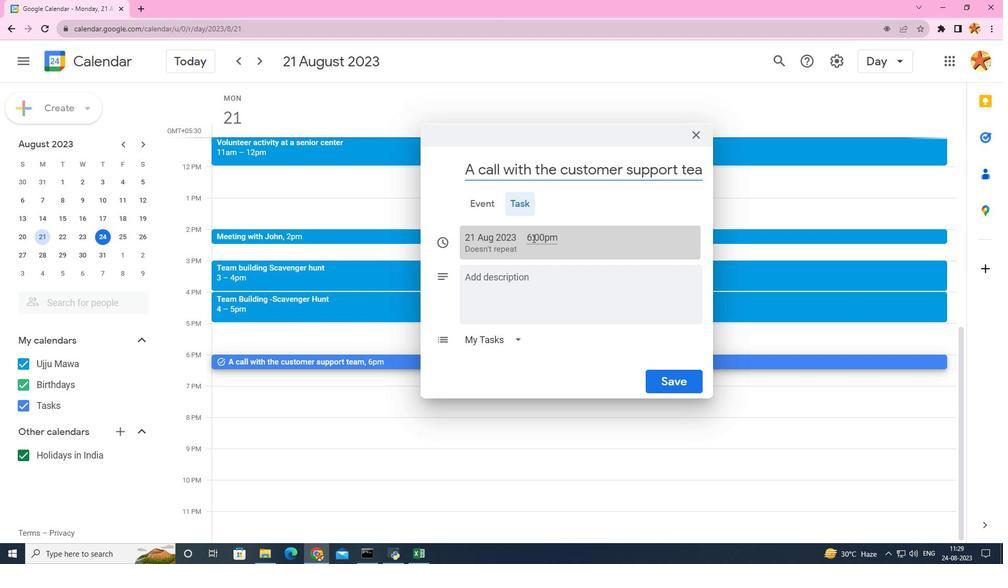 
Action: Mouse moved to (549, 296)
Screenshot: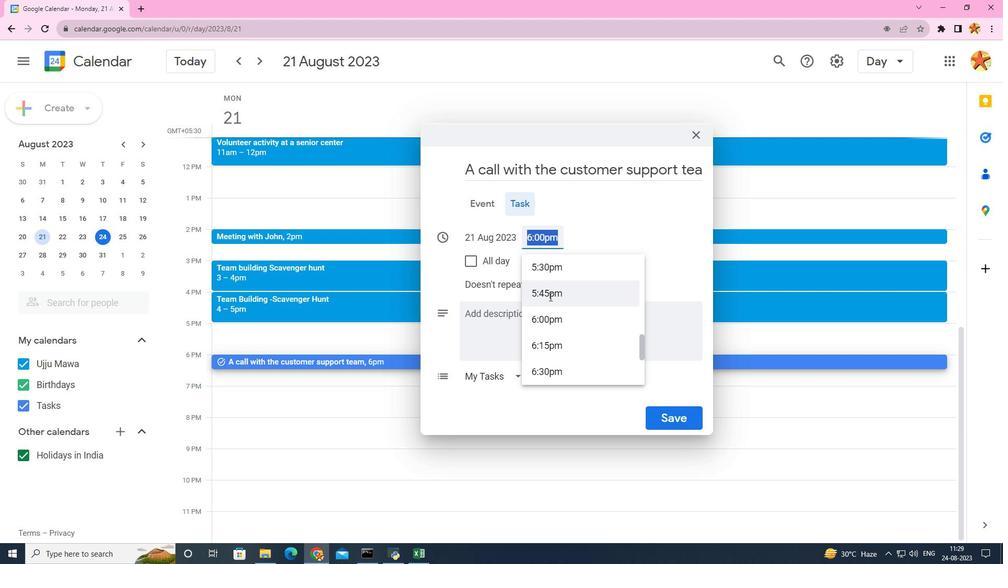 
Action: Mouse scrolled (549, 297) with delta (0, 0)
Screenshot: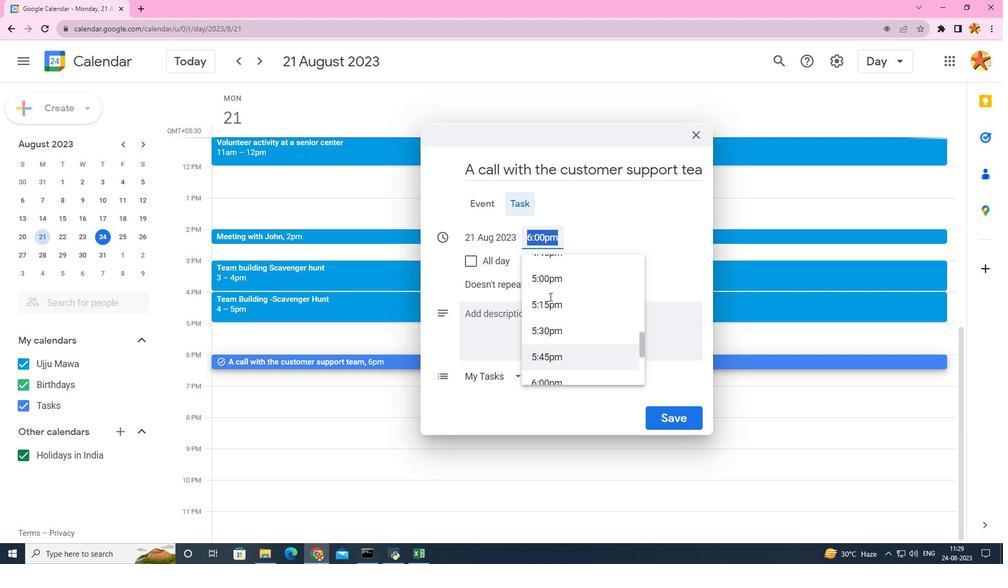 
Action: Mouse scrolled (549, 297) with delta (0, 0)
Screenshot: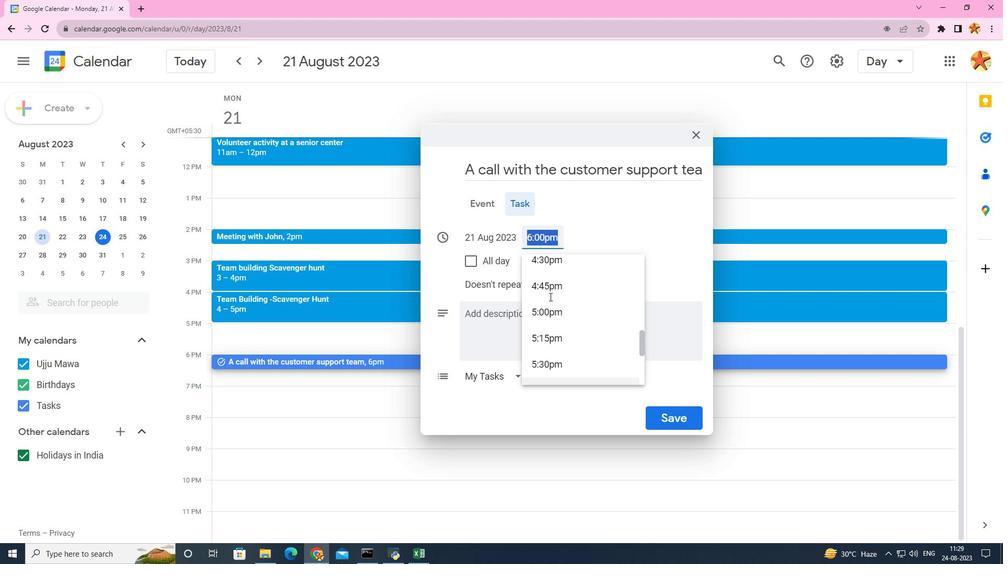 
Action: Mouse scrolled (549, 297) with delta (0, 0)
Screenshot: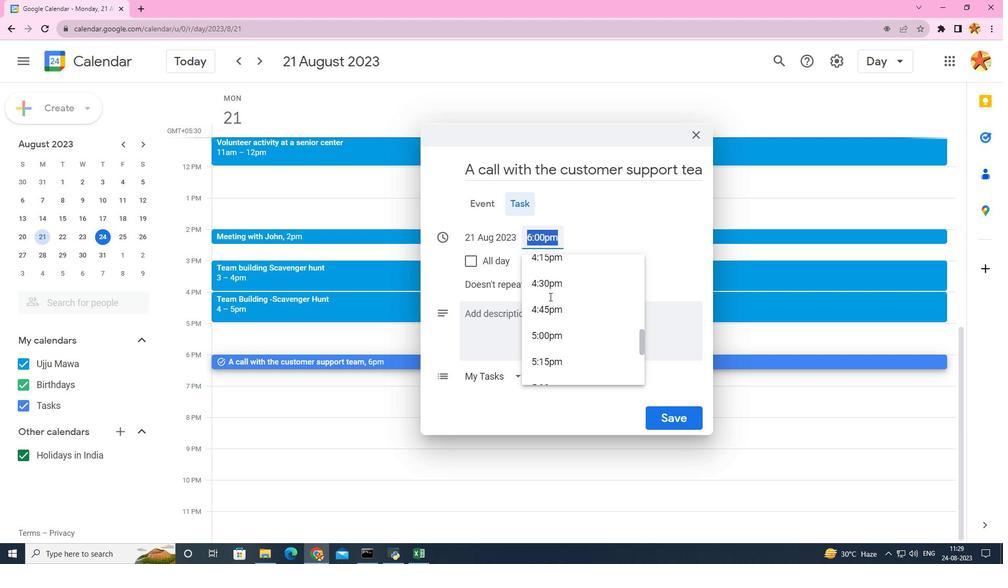 
Action: Mouse scrolled (549, 297) with delta (0, 0)
Screenshot: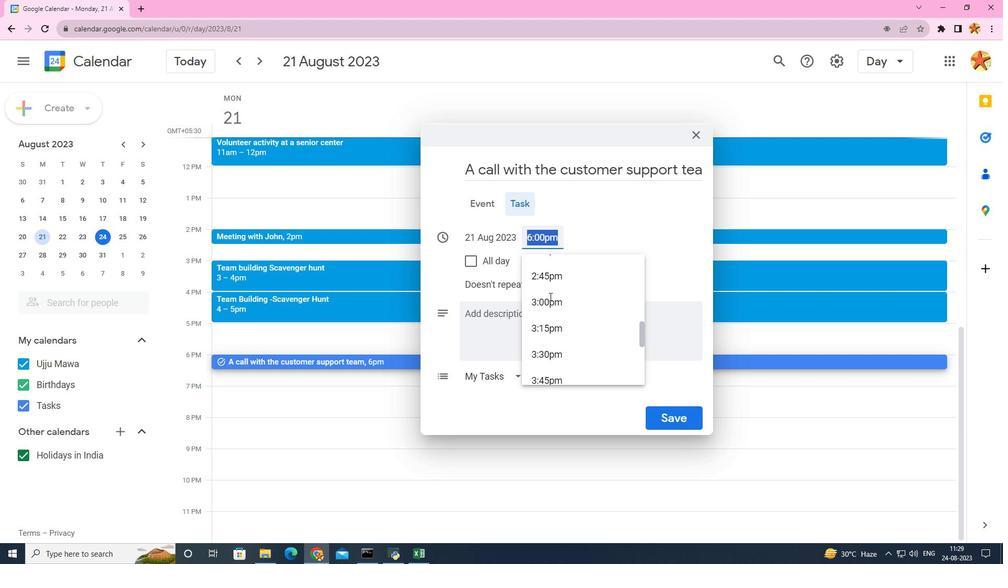 
Action: Mouse scrolled (549, 297) with delta (0, 0)
Screenshot: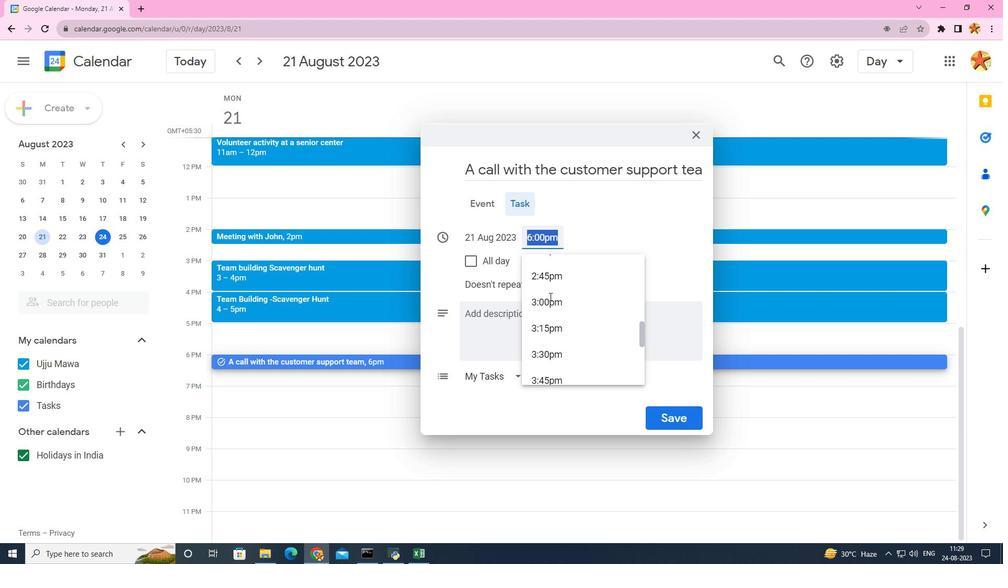 
Action: Mouse scrolled (549, 297) with delta (0, 0)
Screenshot: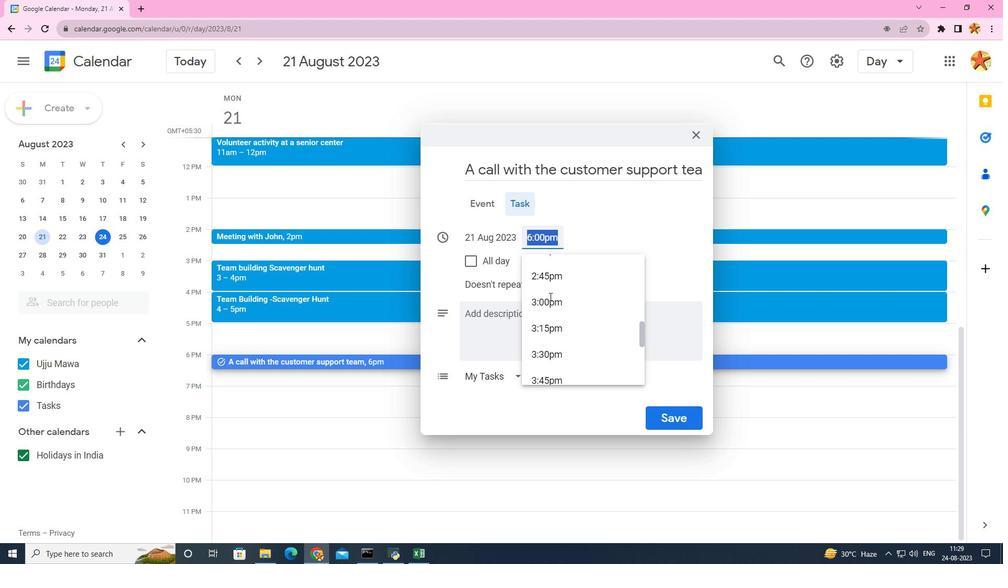
Action: Mouse scrolled (549, 296) with delta (0, 0)
Screenshot: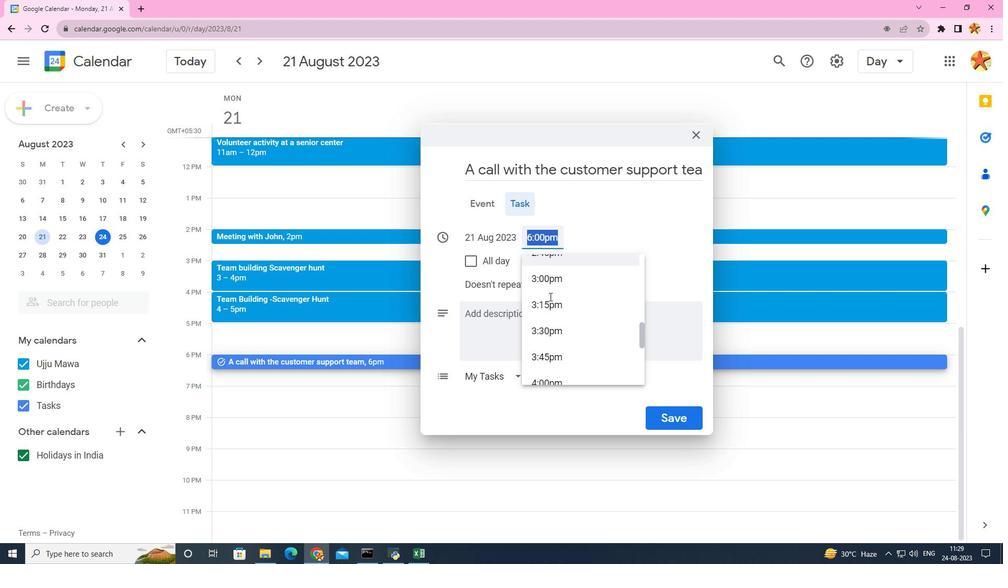 
Action: Mouse moved to (547, 320)
Screenshot: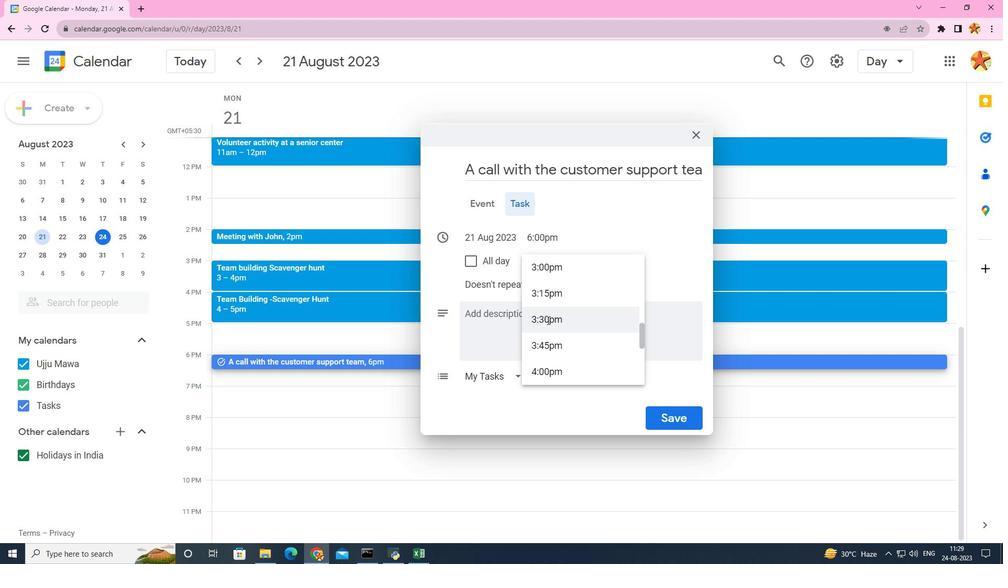 
Action: Mouse pressed left at (547, 320)
Screenshot: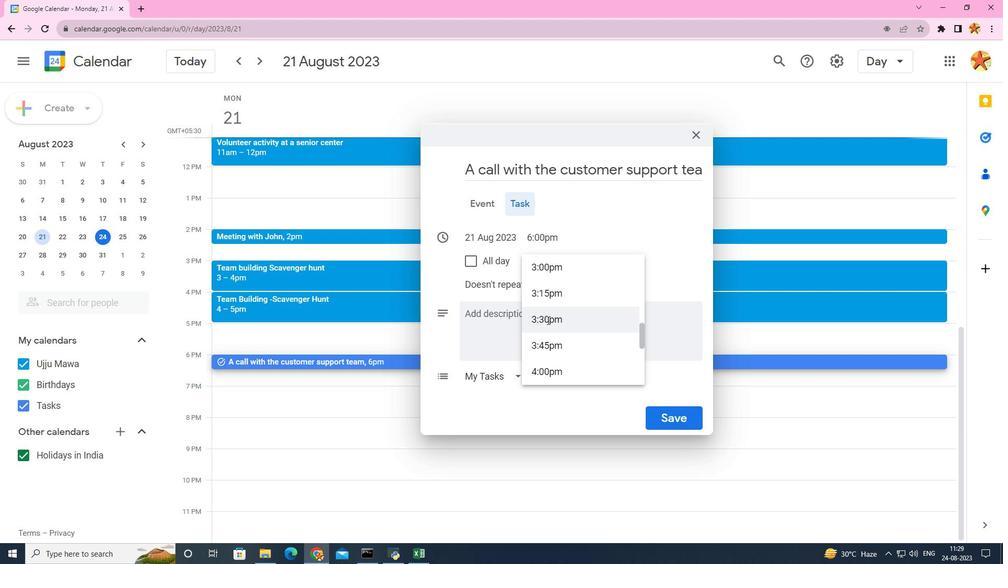 
Action: Mouse moved to (583, 255)
Screenshot: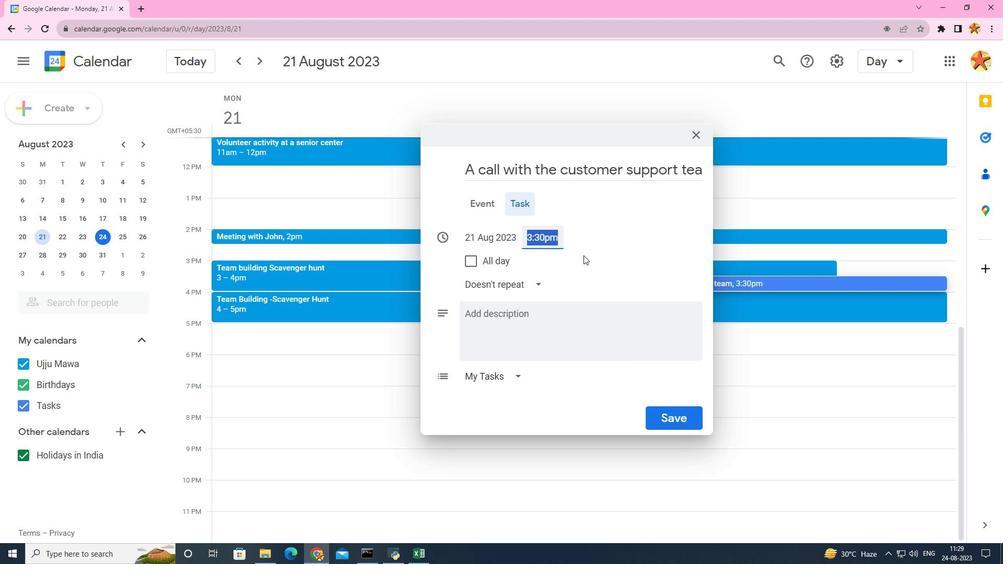 
Action: Mouse pressed left at (583, 255)
Screenshot: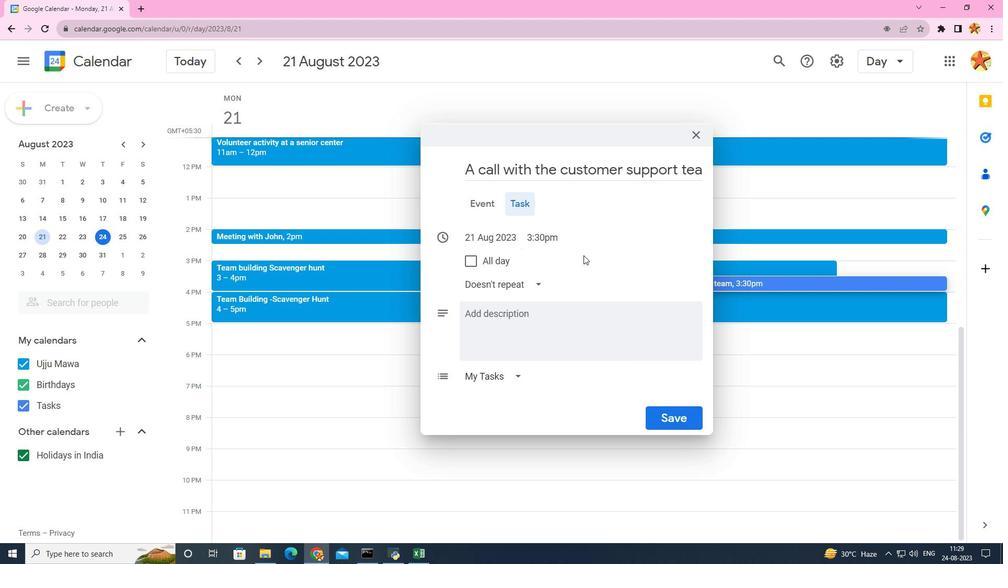 
Action: Mouse moved to (665, 413)
Screenshot: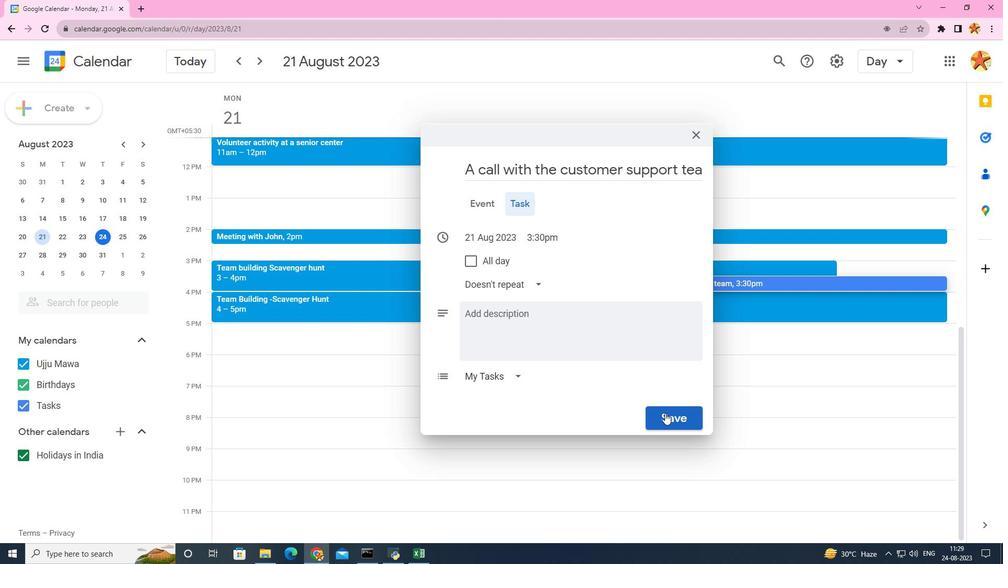
Action: Mouse pressed left at (665, 413)
Screenshot: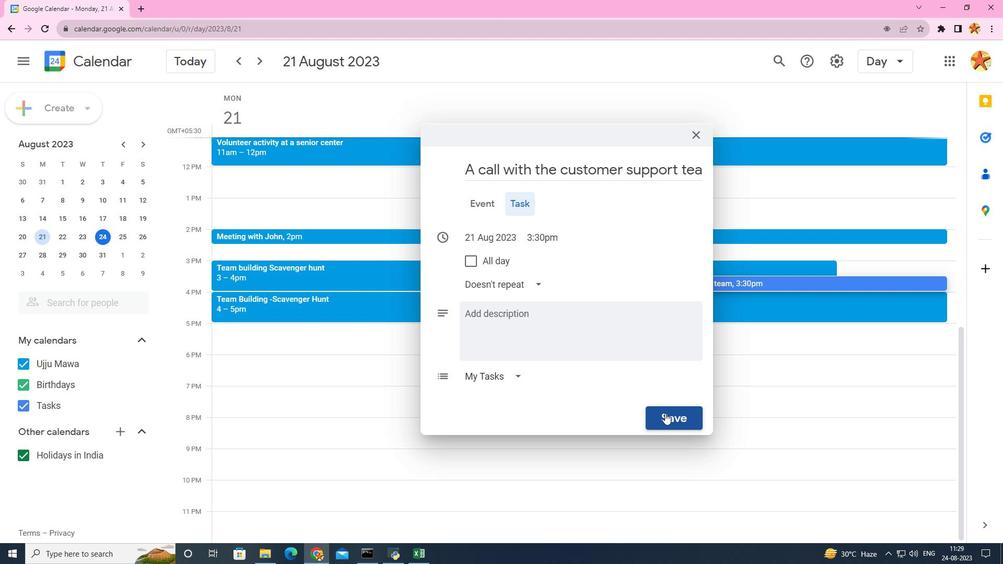 
Action: Mouse moved to (665, 409)
Screenshot: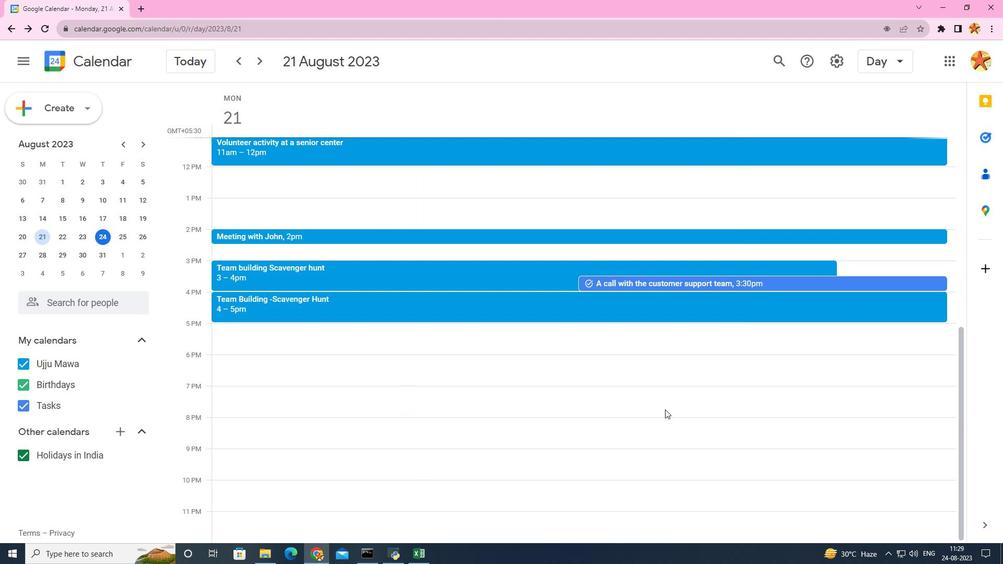 
Action: Mouse scrolled (665, 410) with delta (0, 0)
Screenshot: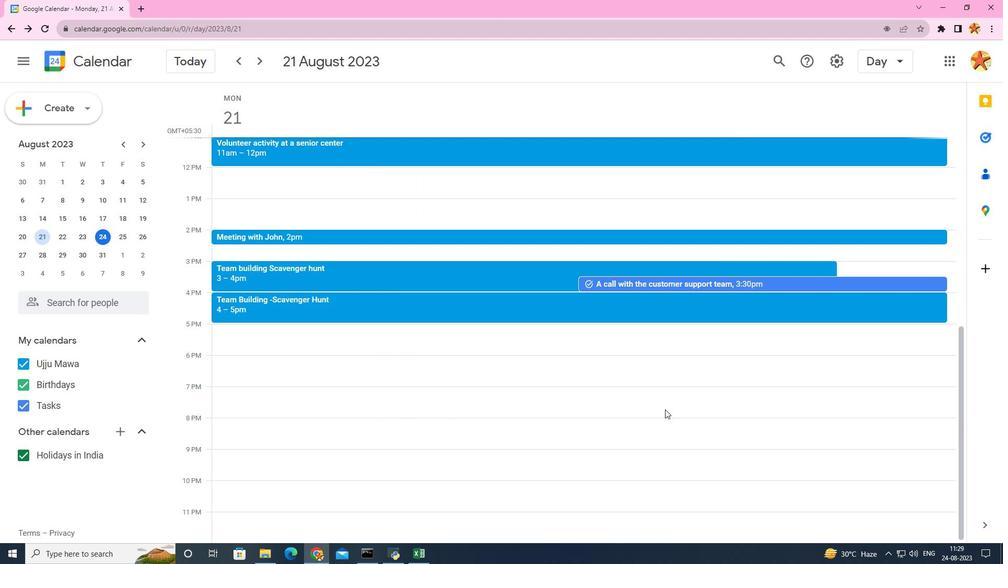 
Action: Mouse scrolled (665, 410) with delta (0, 0)
Screenshot: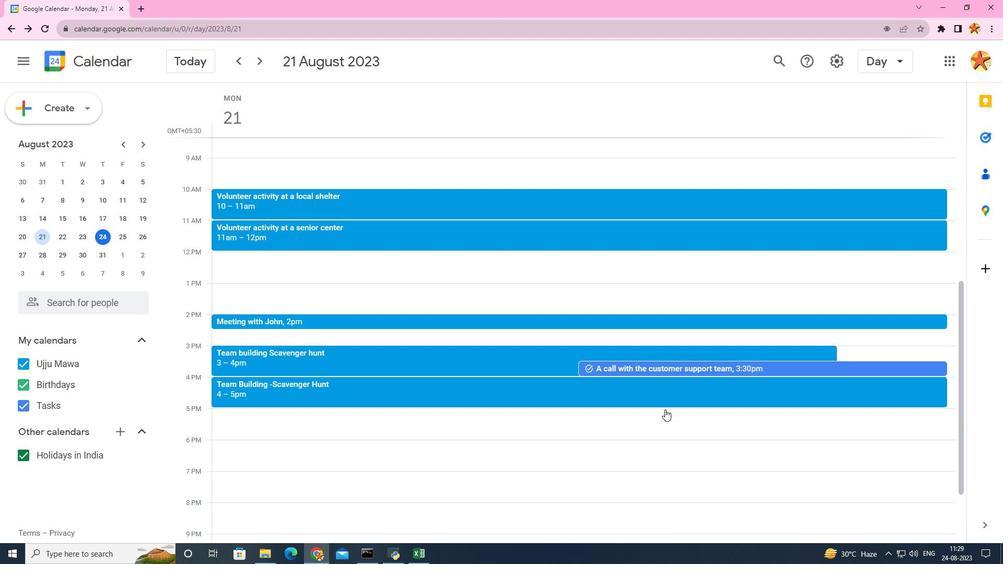 
Action: Mouse scrolled (665, 410) with delta (0, 0)
Screenshot: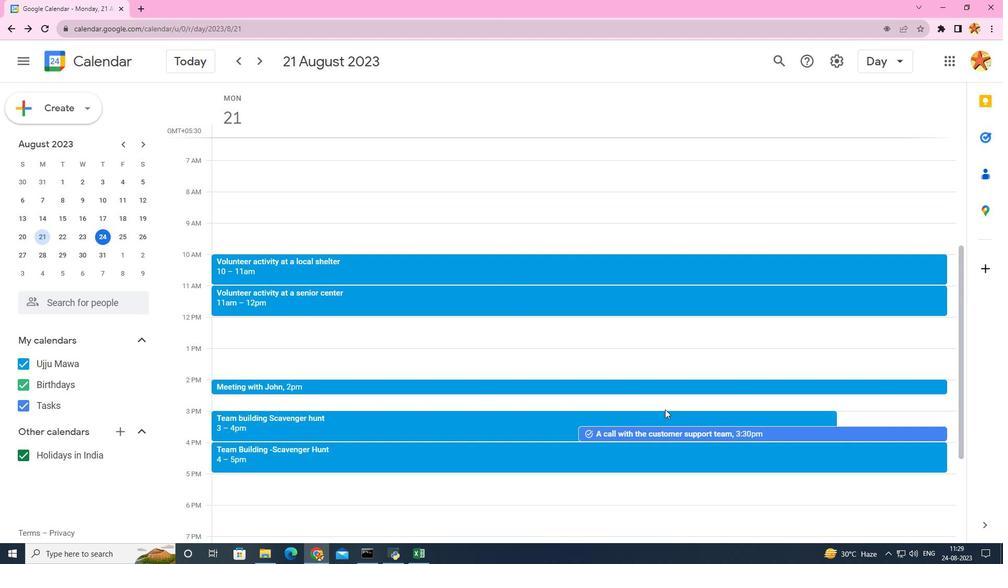 
